 Task: Open Card Project Closure Meeting in Board Content Marketing Case Study Creation and Promotion to Workspace Customer Relationship Management and Retention and add a team member Softage.2@softage.net, a label Green, a checklist Mutual Funds, an attachment from Trello, a color Green and finally, add a card description 'Plan and execute company team-building retreat with a focus on work-life balance' and a comment 'Our team values of integrity, accountability, and teamwork should guide our approach to this task.'. Add a start date 'Jan 06, 1900' with a due date 'Jan 13, 1900'
Action: Mouse moved to (50, 329)
Screenshot: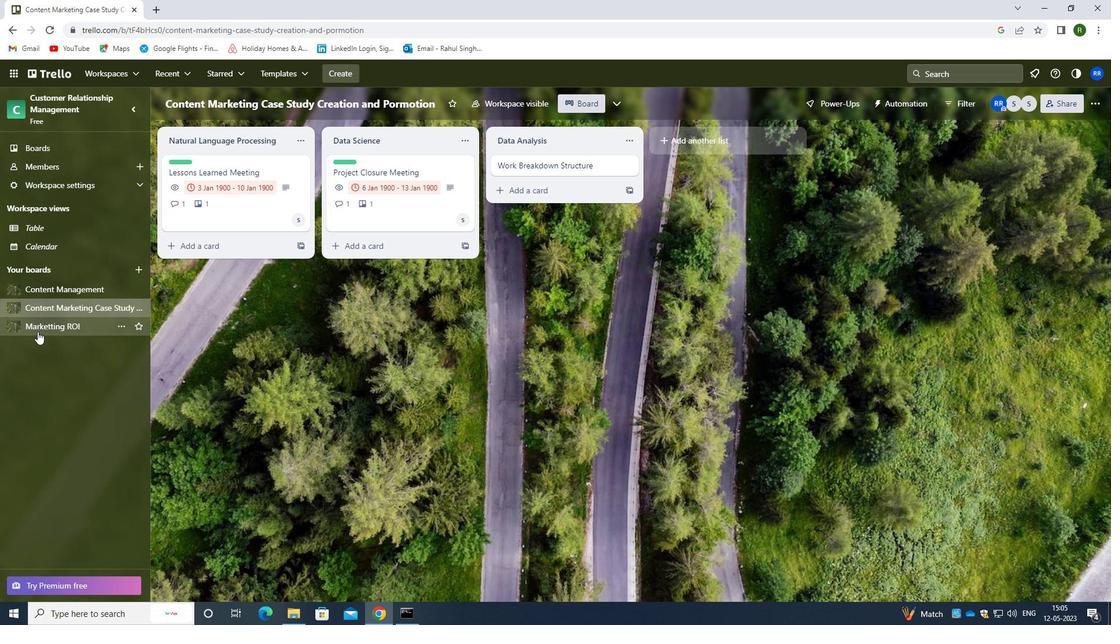 
Action: Mouse pressed left at (50, 329)
Screenshot: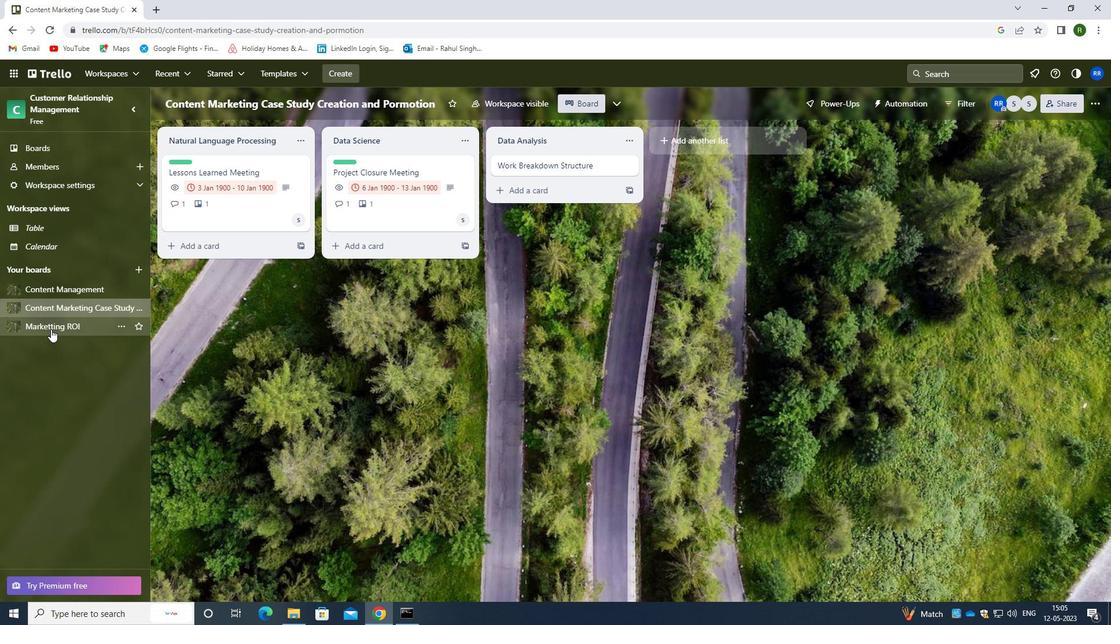 
Action: Mouse moved to (629, 165)
Screenshot: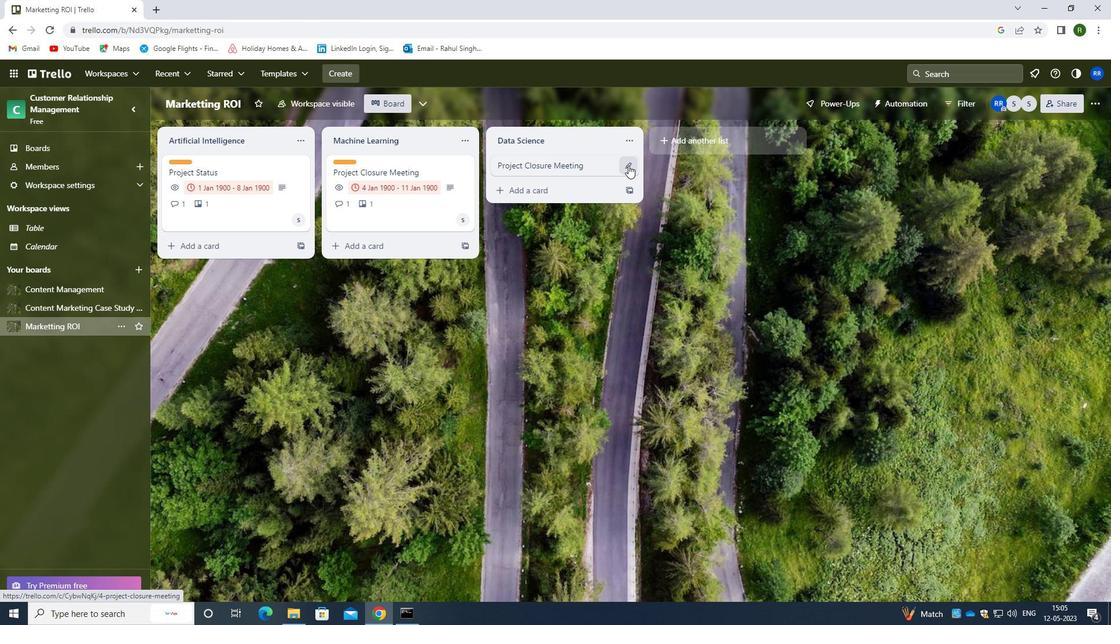 
Action: Mouse pressed left at (629, 165)
Screenshot: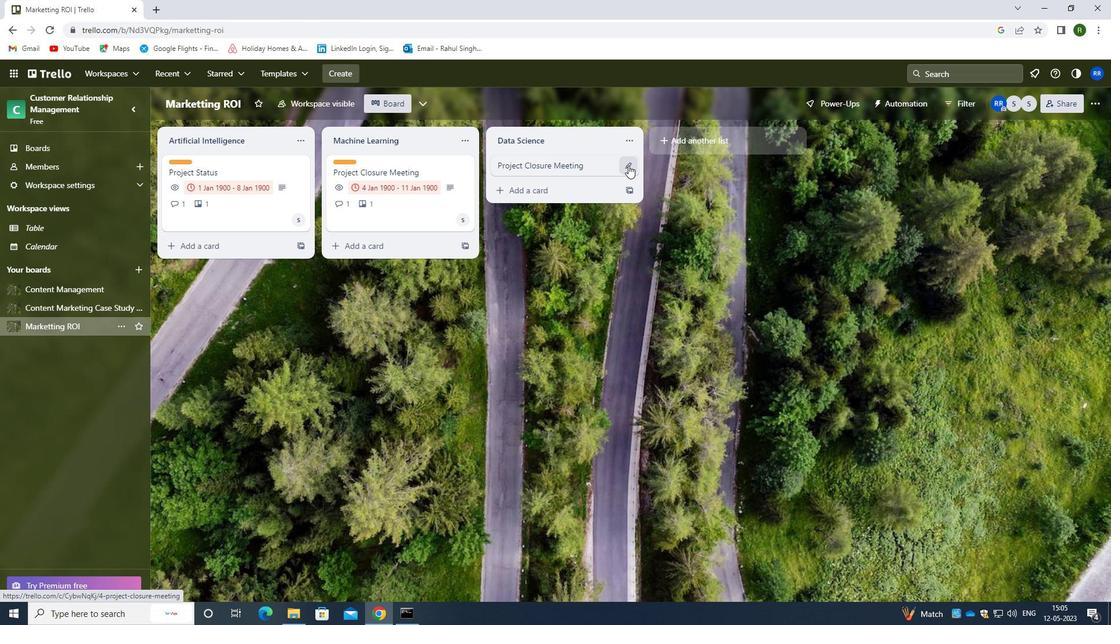 
Action: Mouse moved to (681, 166)
Screenshot: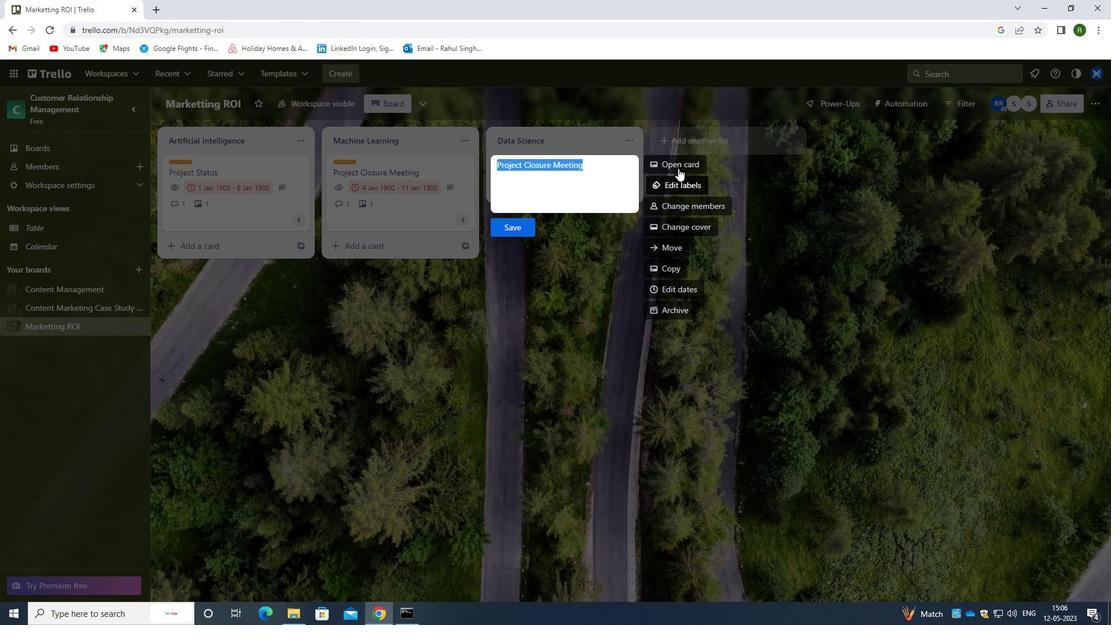 
Action: Mouse pressed left at (681, 166)
Screenshot: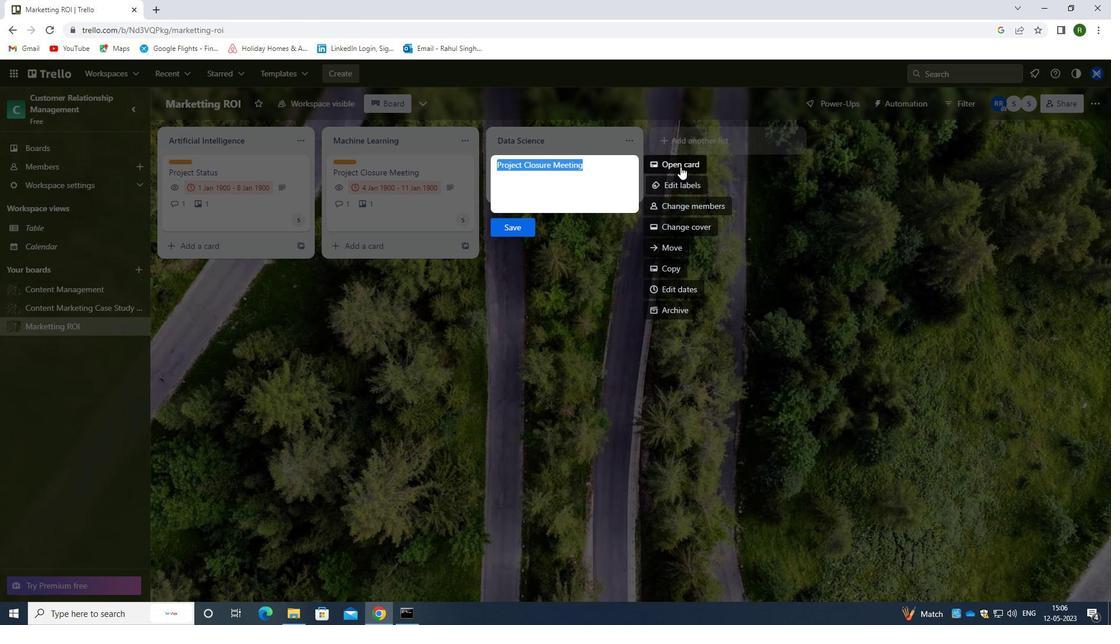 
Action: Mouse moved to (702, 204)
Screenshot: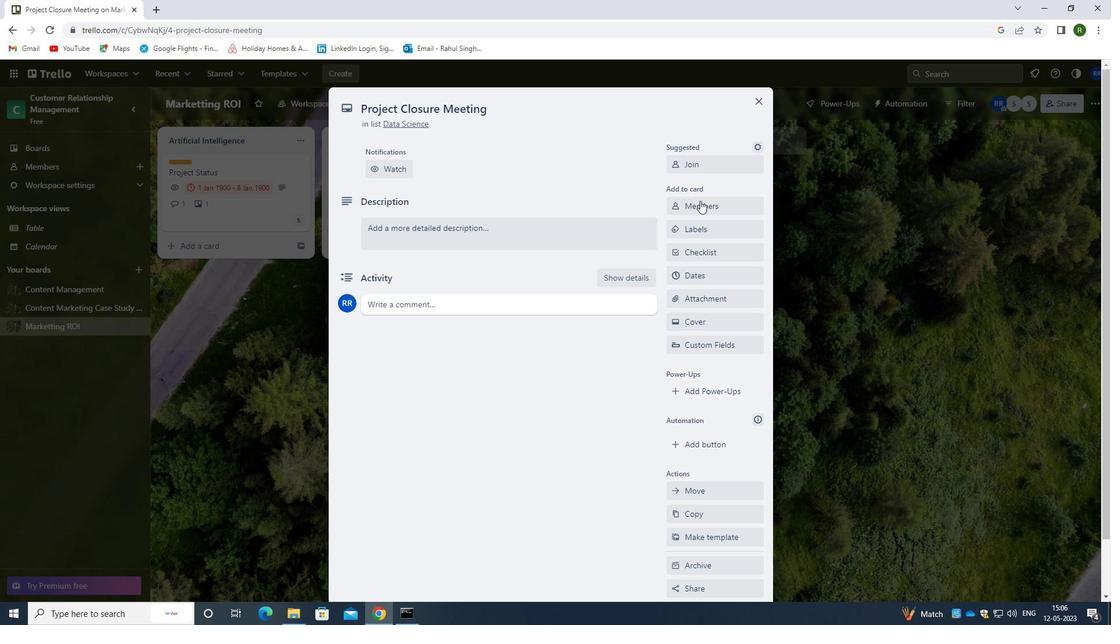 
Action: Mouse pressed left at (702, 204)
Screenshot: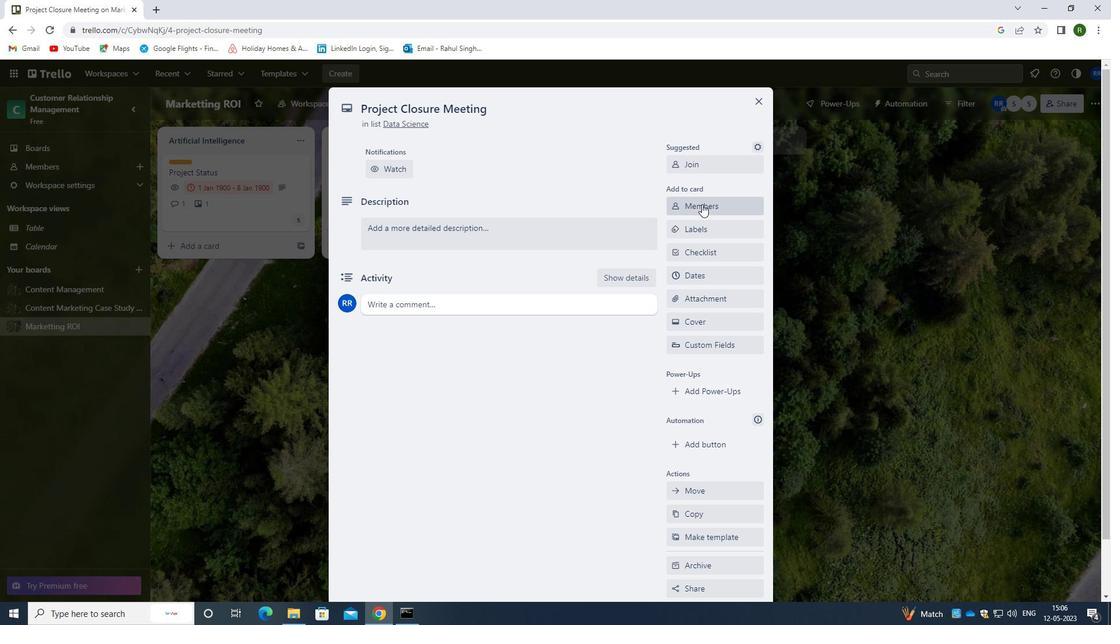 
Action: Mouse moved to (703, 247)
Screenshot: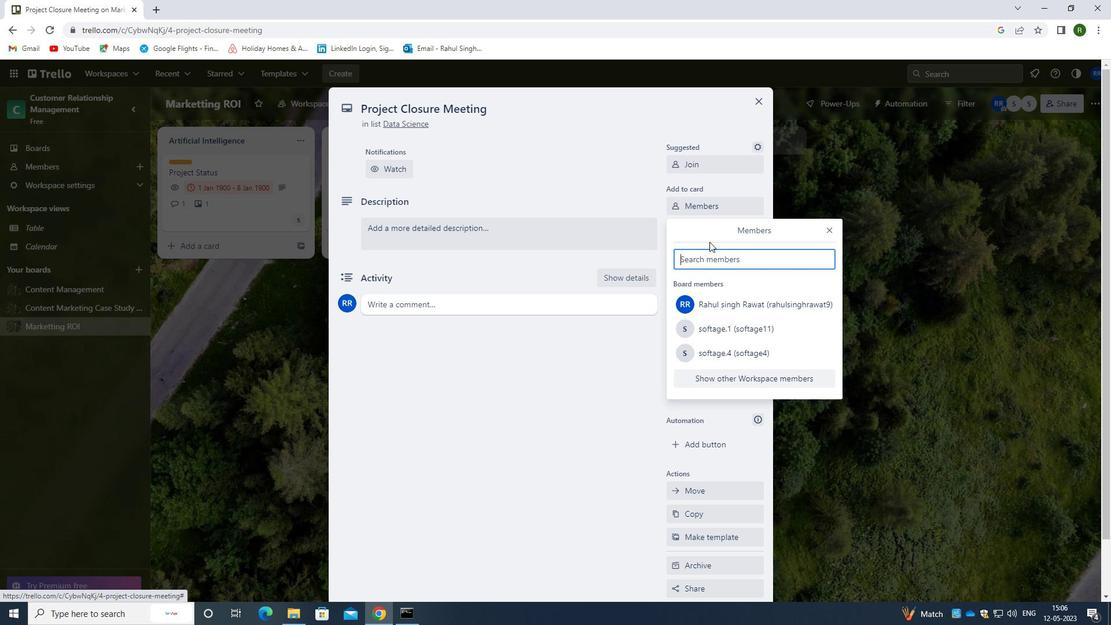 
Action: Key pressed <Key.caps_lock>s<Key.caps_lock>Oftage.3<Key.shift>@SOFTAGE.NET
Screenshot: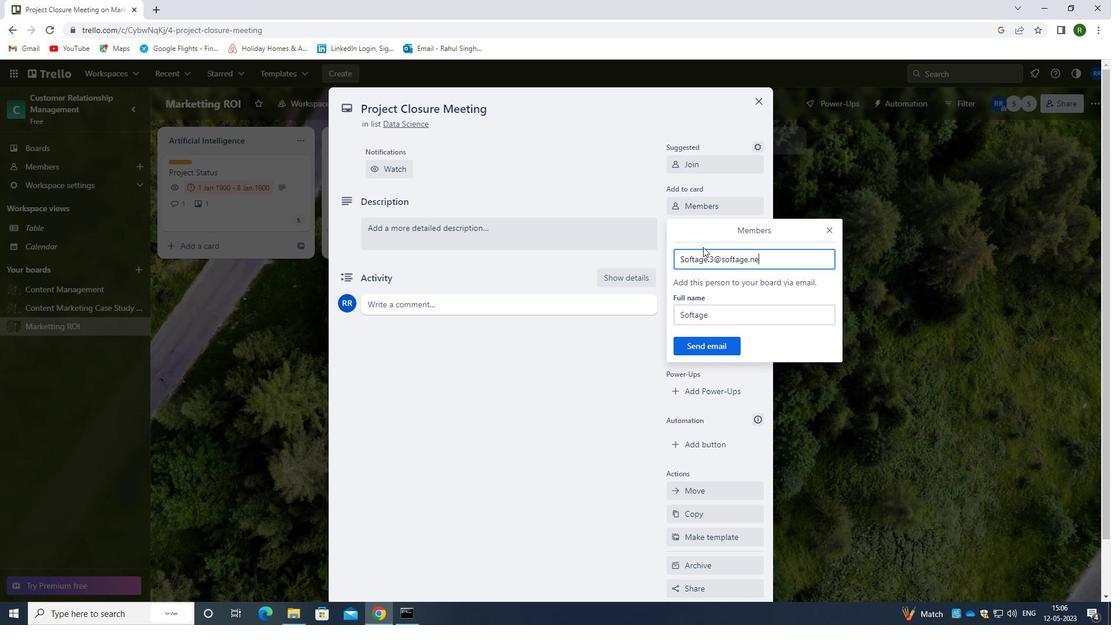 
Action: Mouse moved to (713, 349)
Screenshot: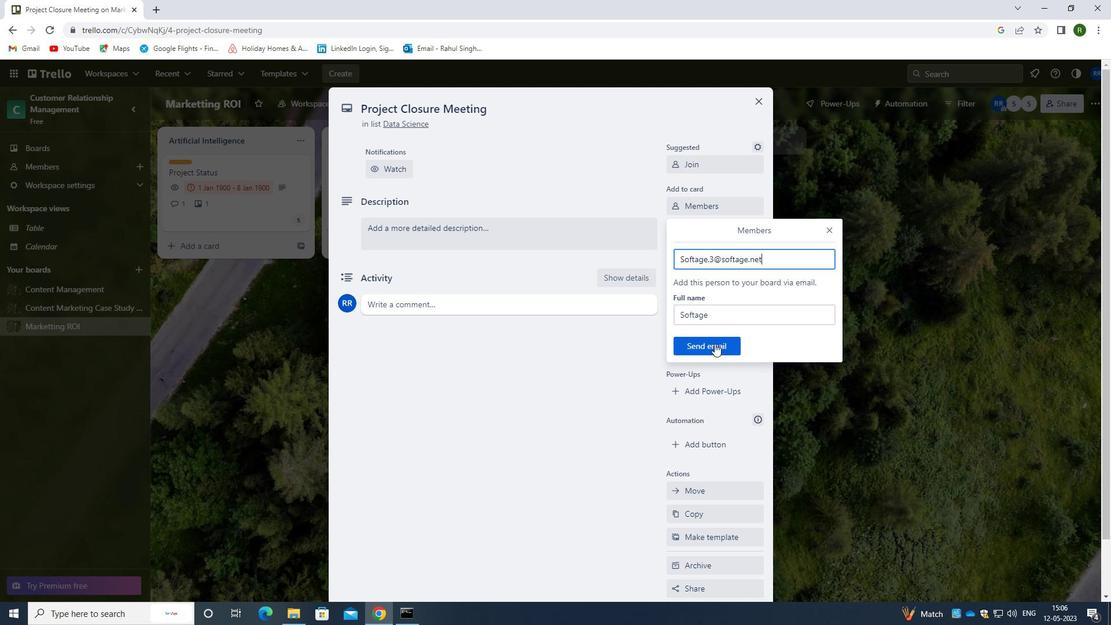 
Action: Mouse pressed left at (713, 349)
Screenshot: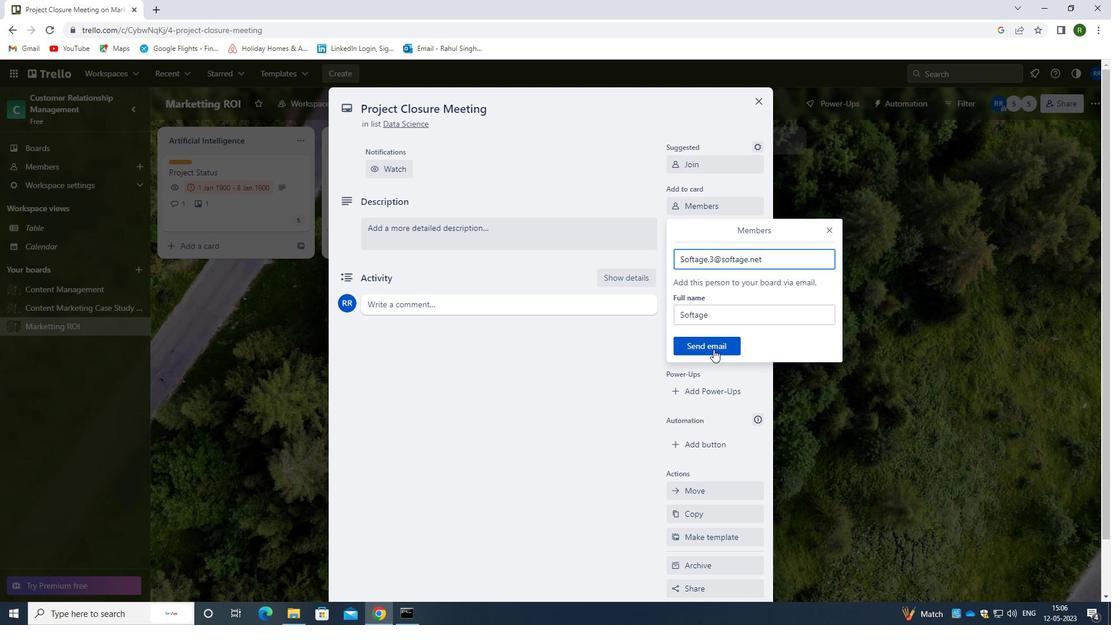 
Action: Mouse moved to (706, 225)
Screenshot: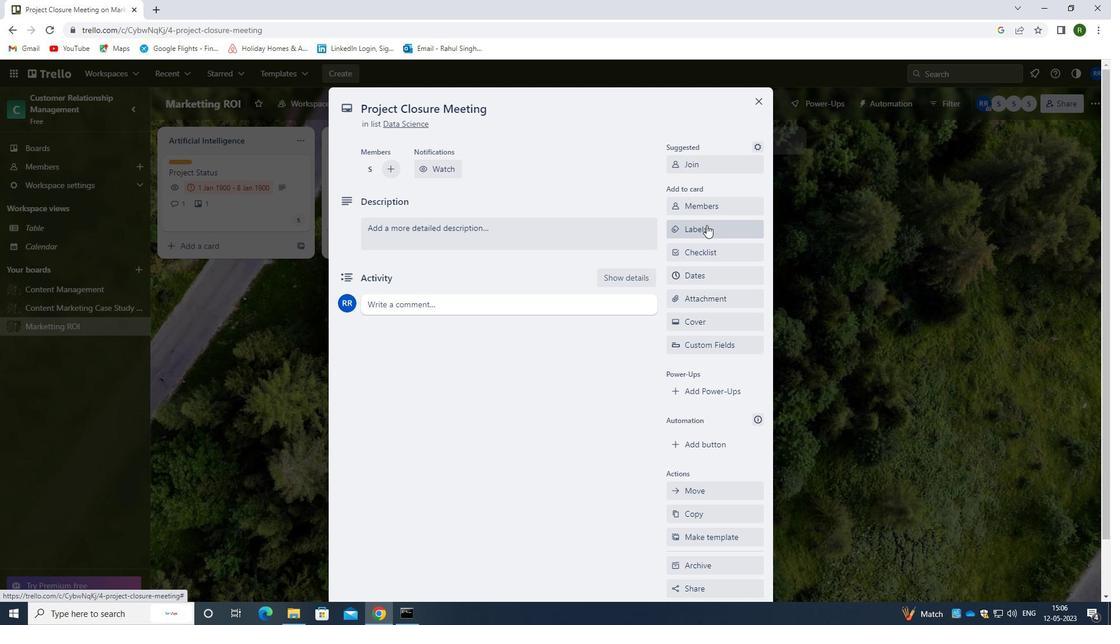 
Action: Mouse pressed left at (706, 225)
Screenshot: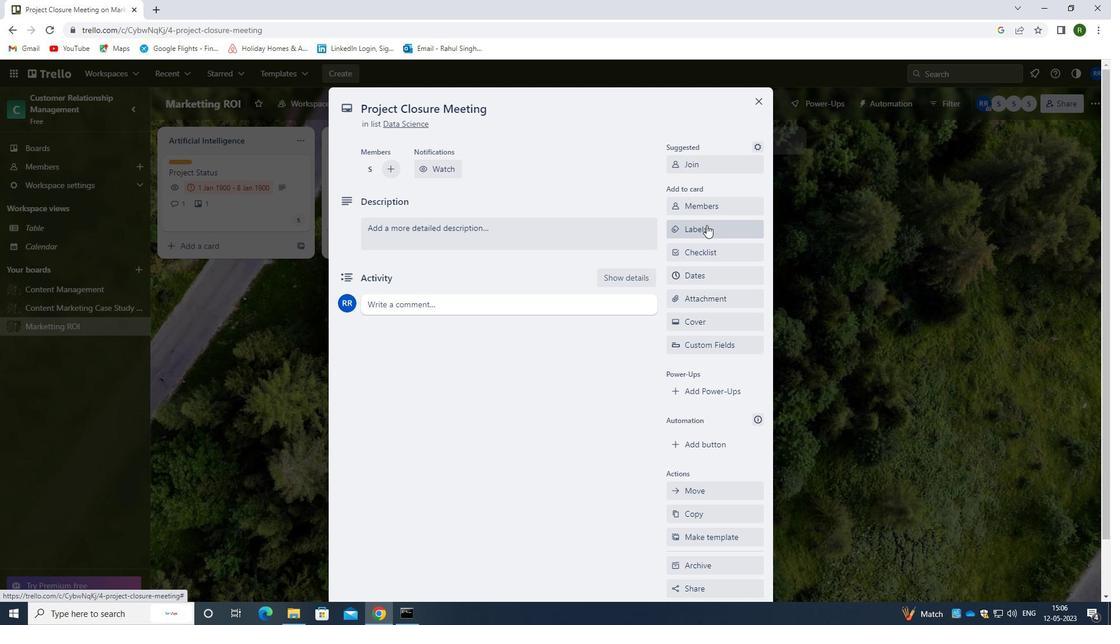 
Action: Mouse moved to (708, 274)
Screenshot: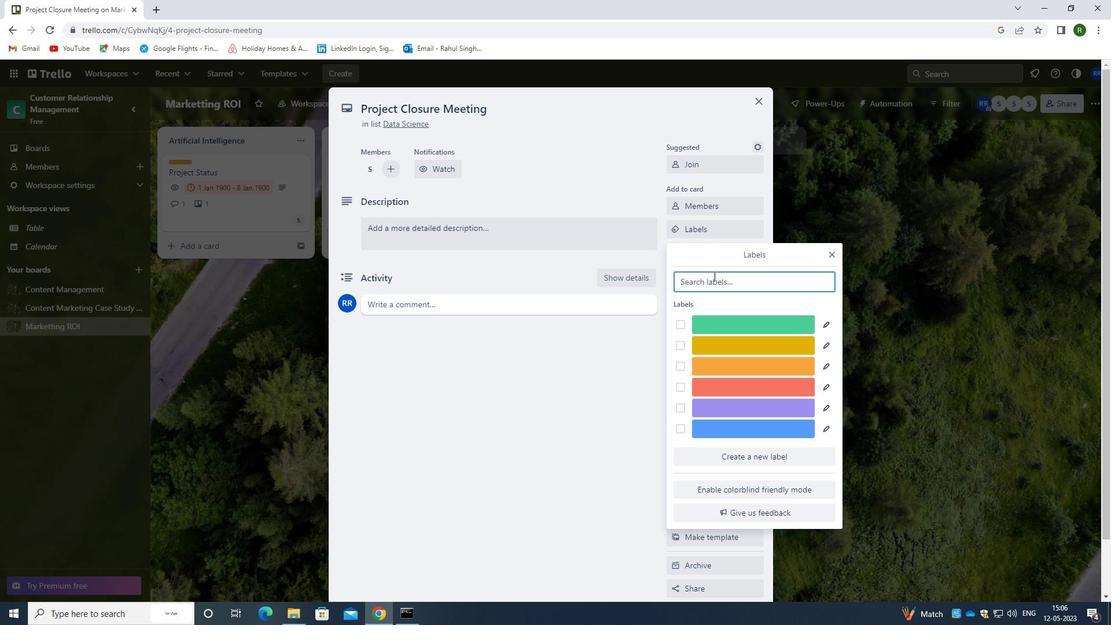 
Action: Key pressed ORANGE
Screenshot: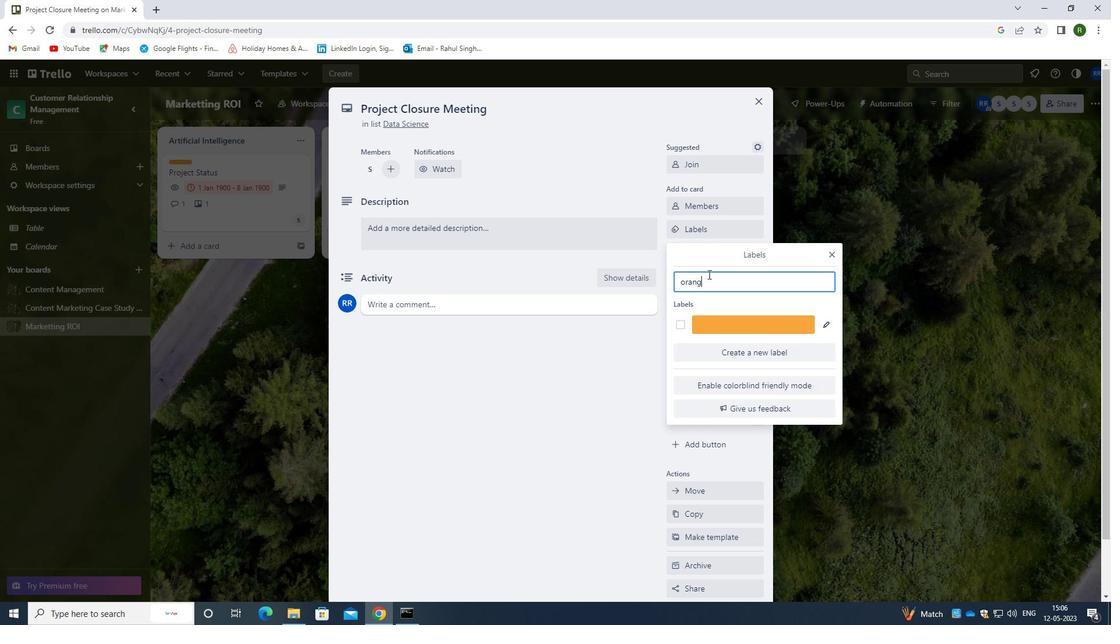 
Action: Mouse moved to (677, 325)
Screenshot: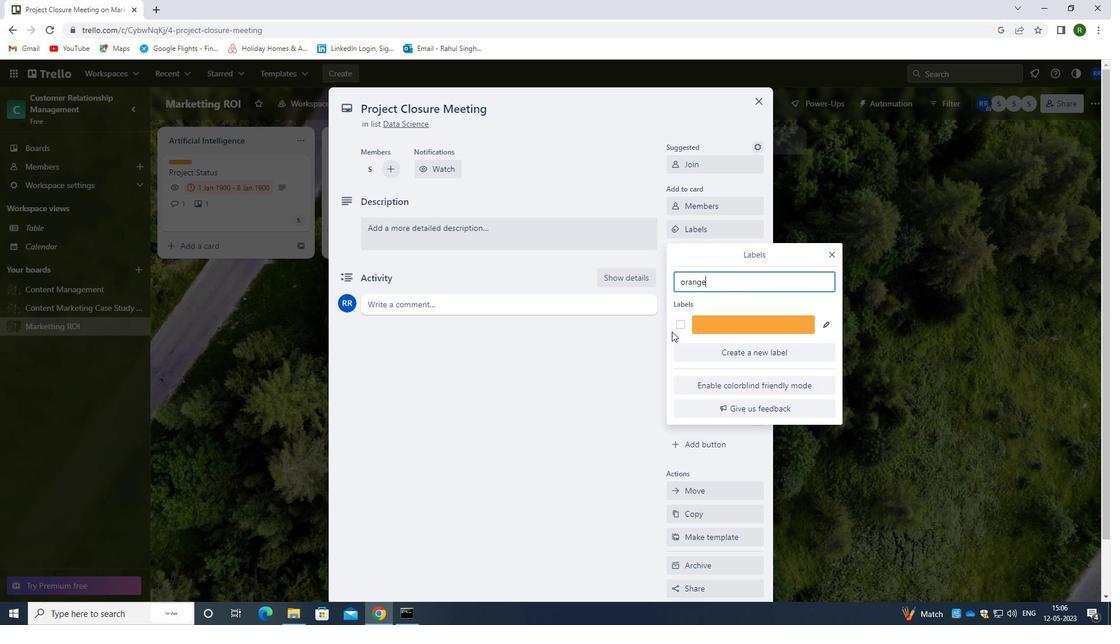 
Action: Mouse pressed left at (677, 325)
Screenshot: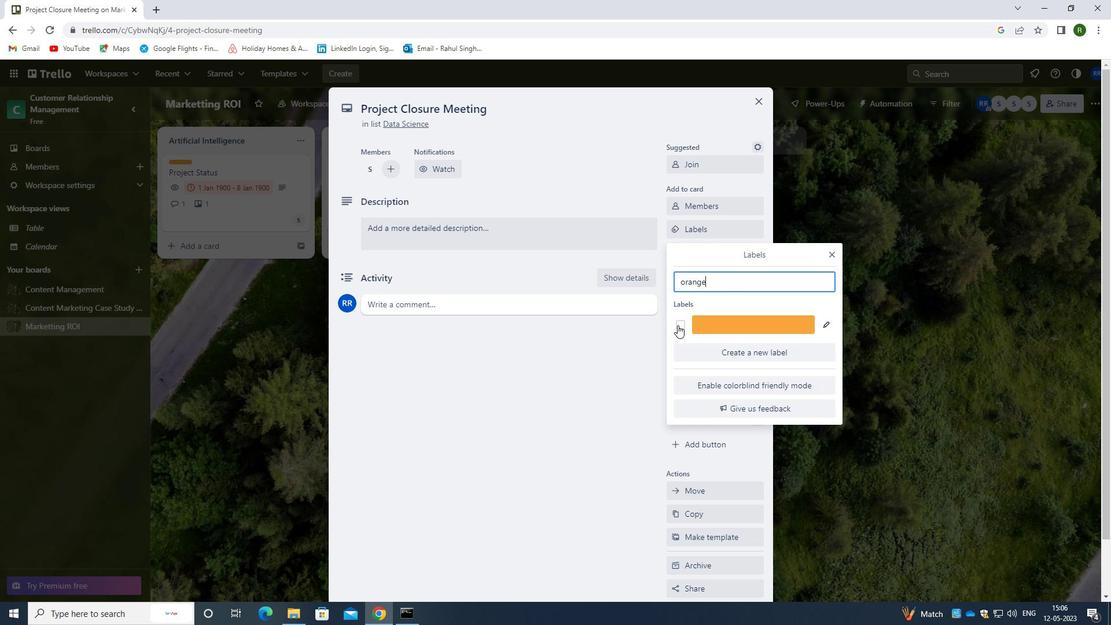 
Action: Mouse moved to (603, 366)
Screenshot: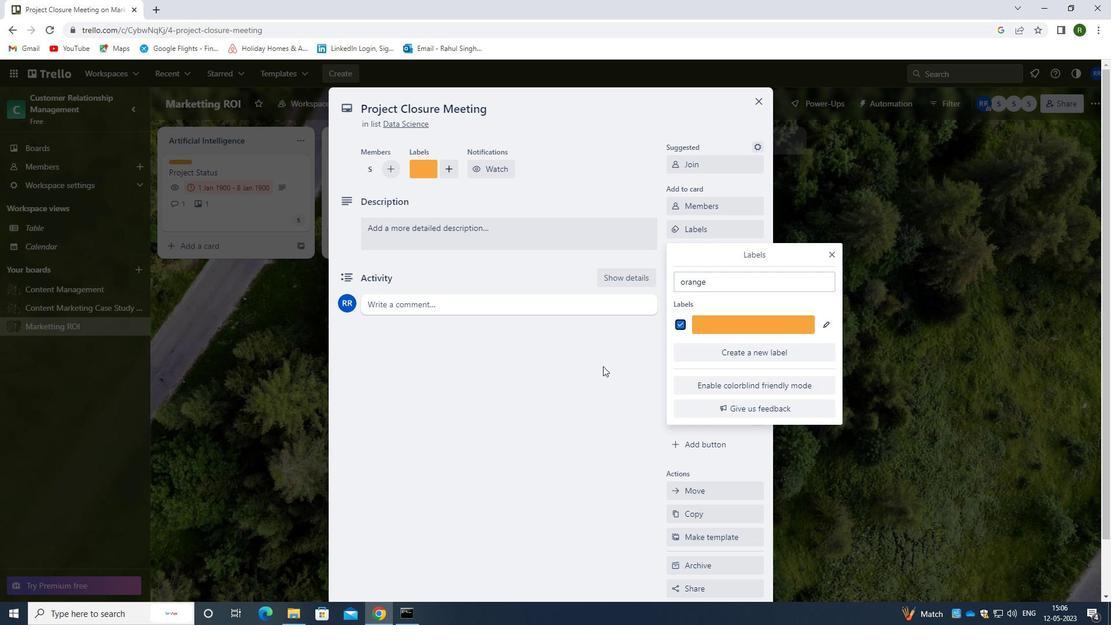 
Action: Mouse pressed left at (603, 366)
Screenshot: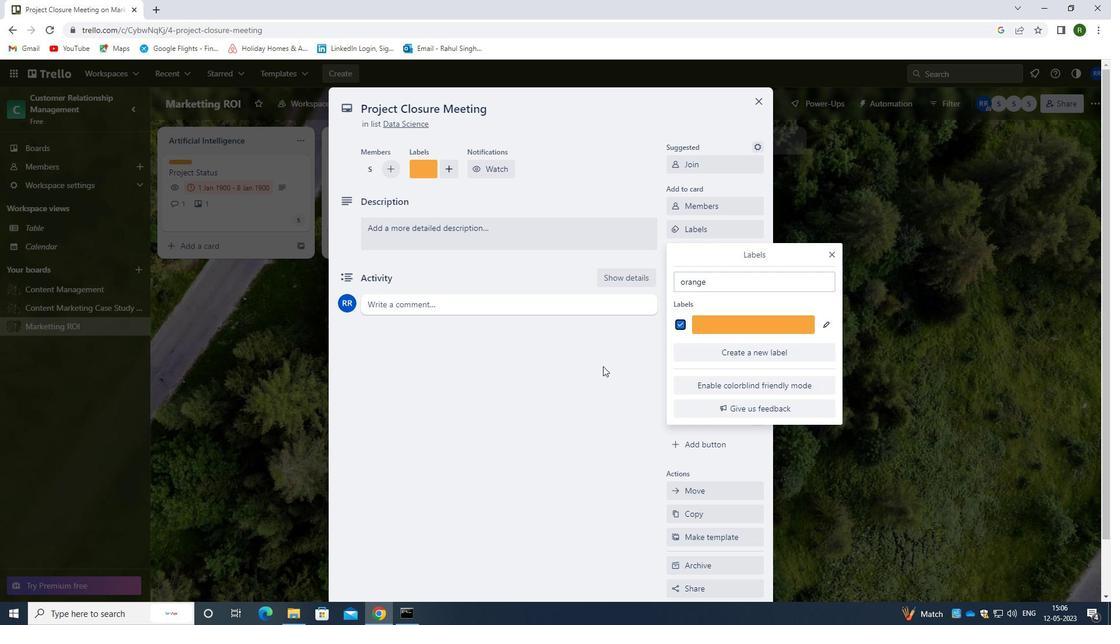 
Action: Mouse moved to (715, 256)
Screenshot: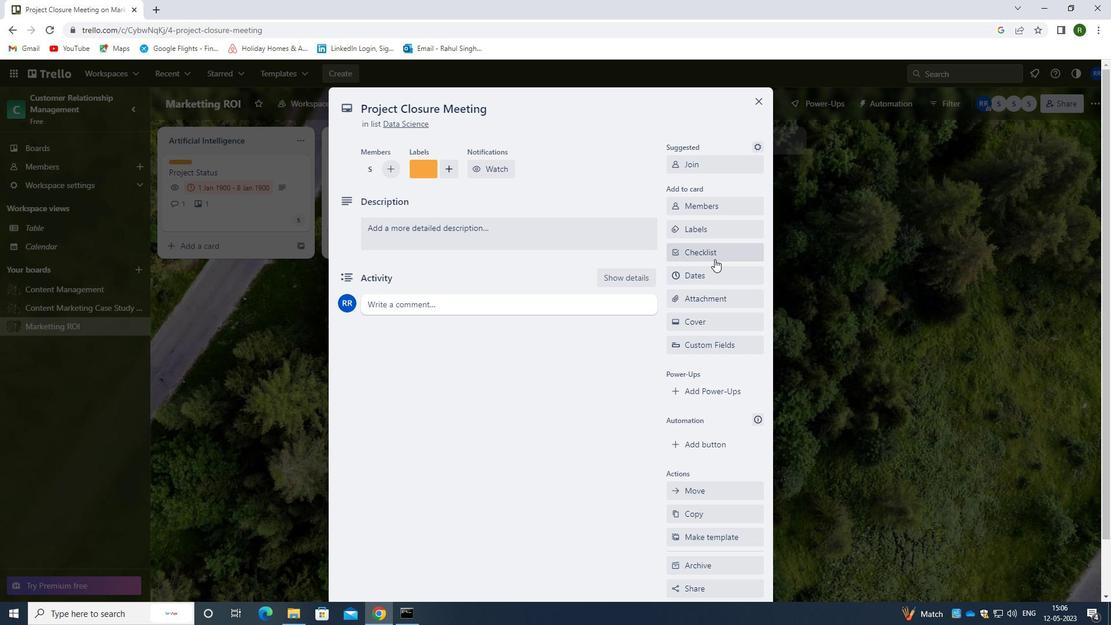 
Action: Mouse pressed left at (715, 256)
Screenshot: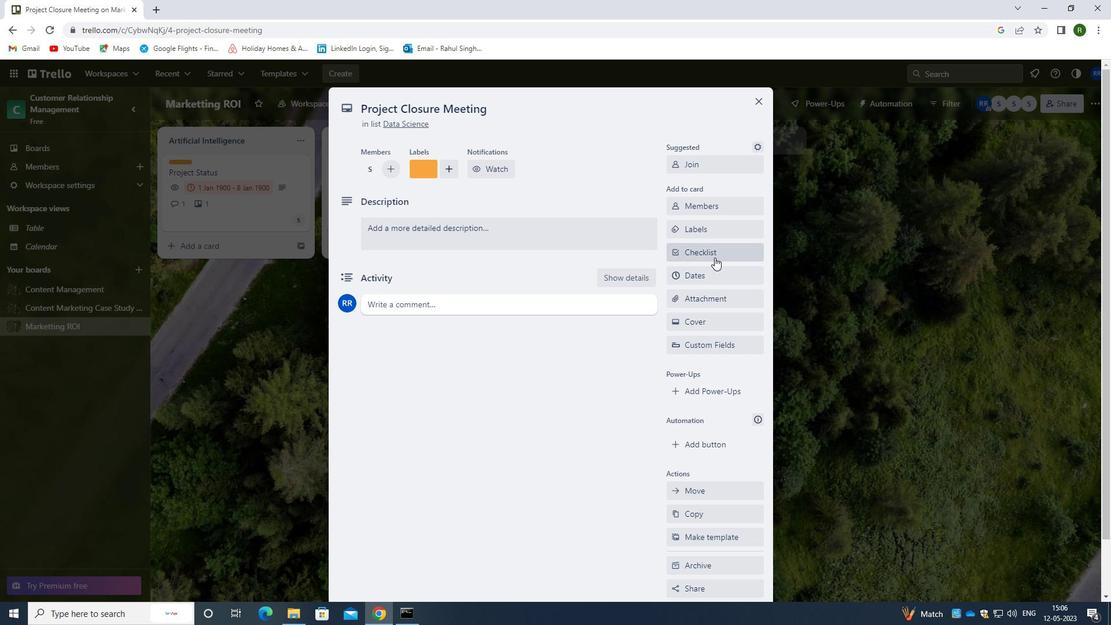 
Action: Mouse moved to (704, 290)
Screenshot: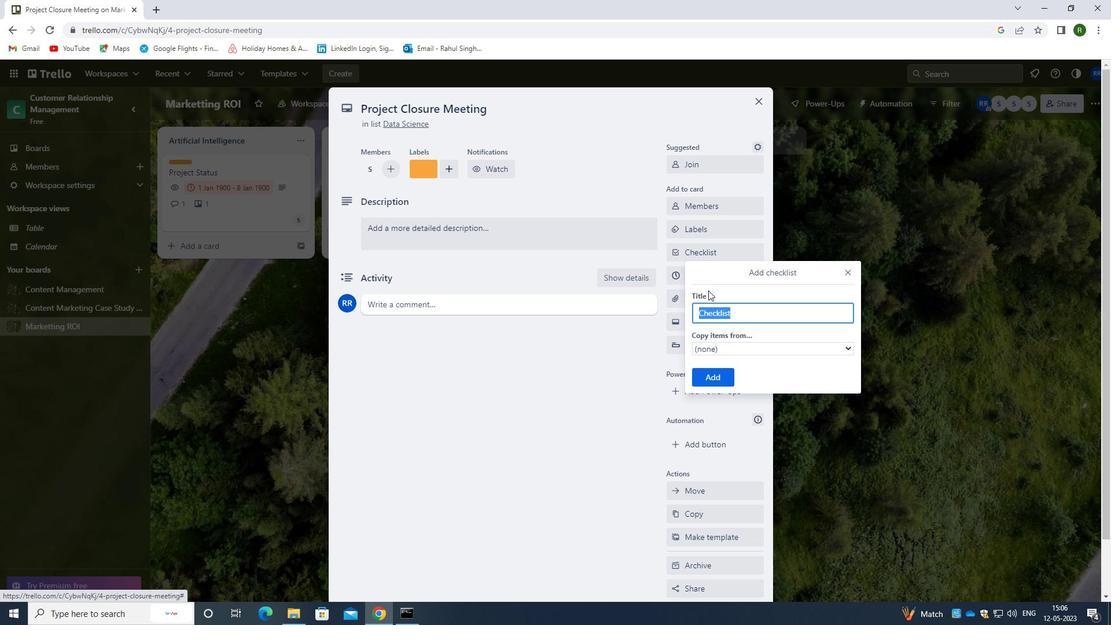 
Action: Key pressed <Key.backspace><Key.caps_lock>T<Key.caps_lock>RAVEL<Key.space>
Screenshot: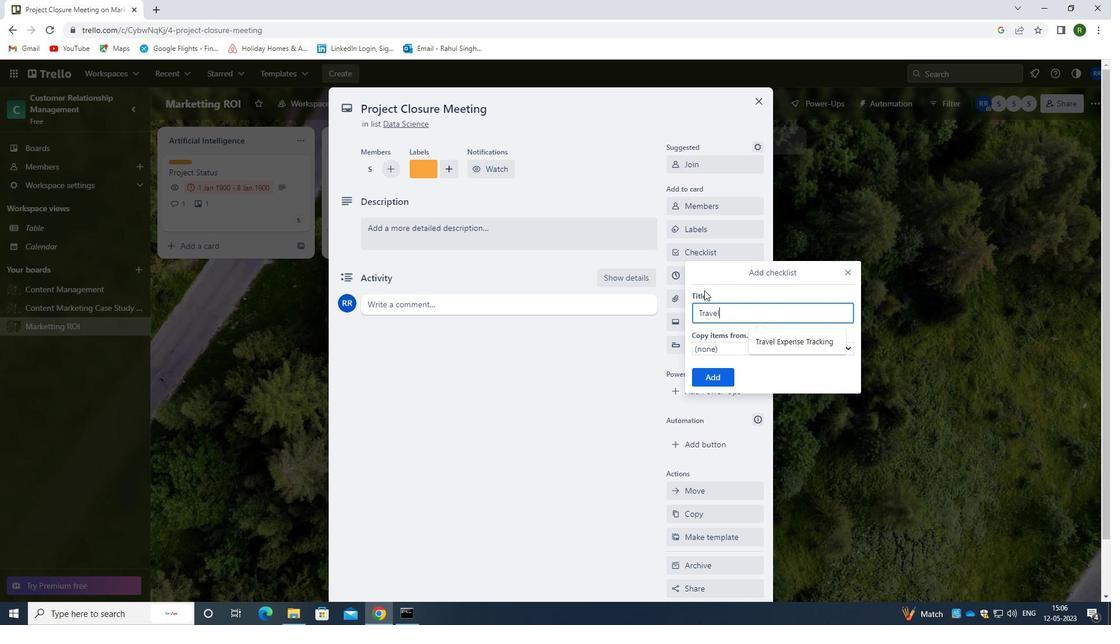 
Action: Mouse moved to (702, 290)
Screenshot: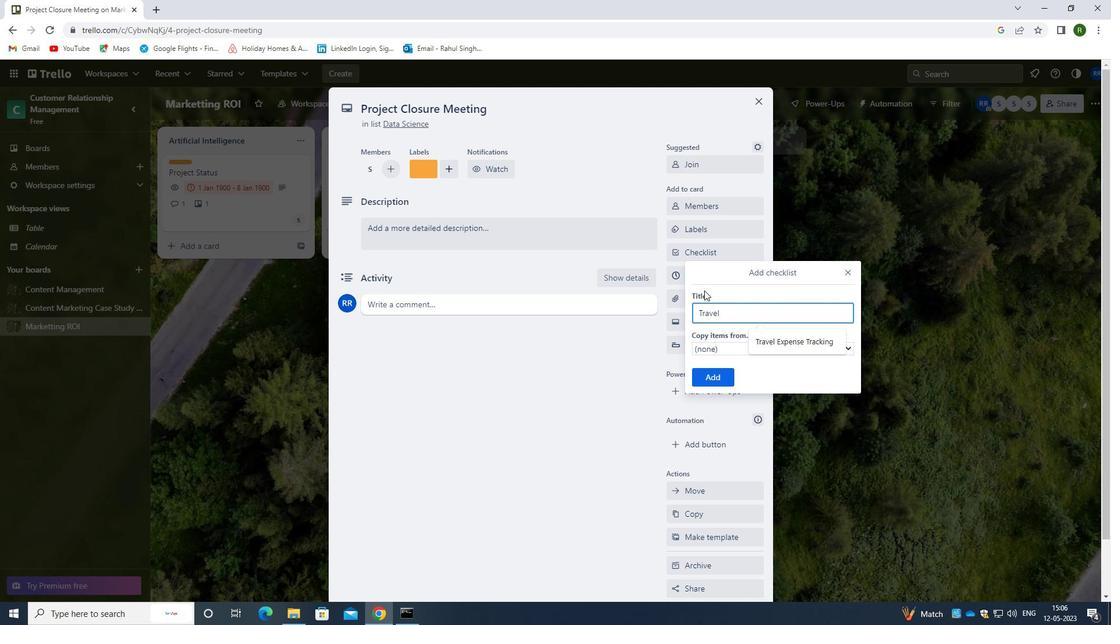 
Action: Key pressed <Key.caps_lock>E<Key.caps_lock>XPENC<Key.backspace>SE
Screenshot: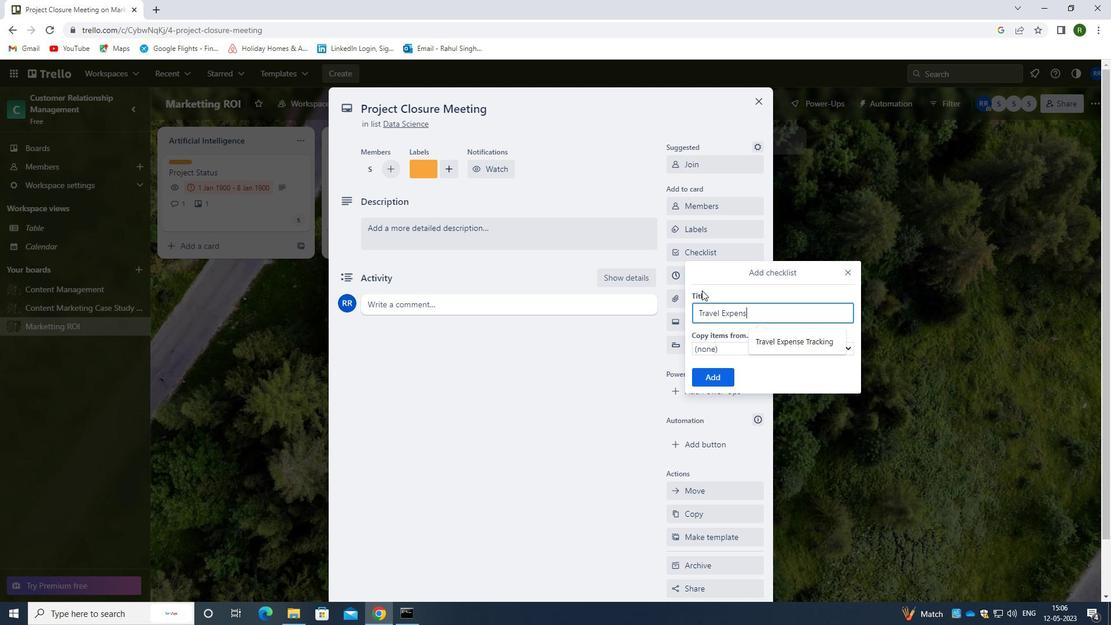 
Action: Mouse moved to (790, 349)
Screenshot: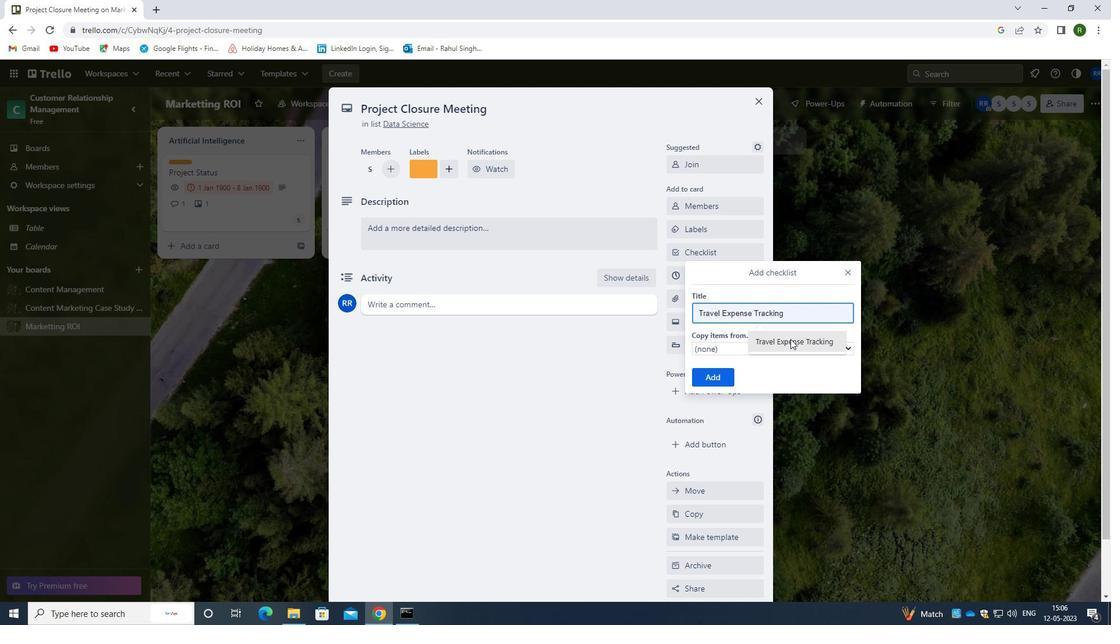 
Action: Mouse pressed left at (790, 349)
Screenshot: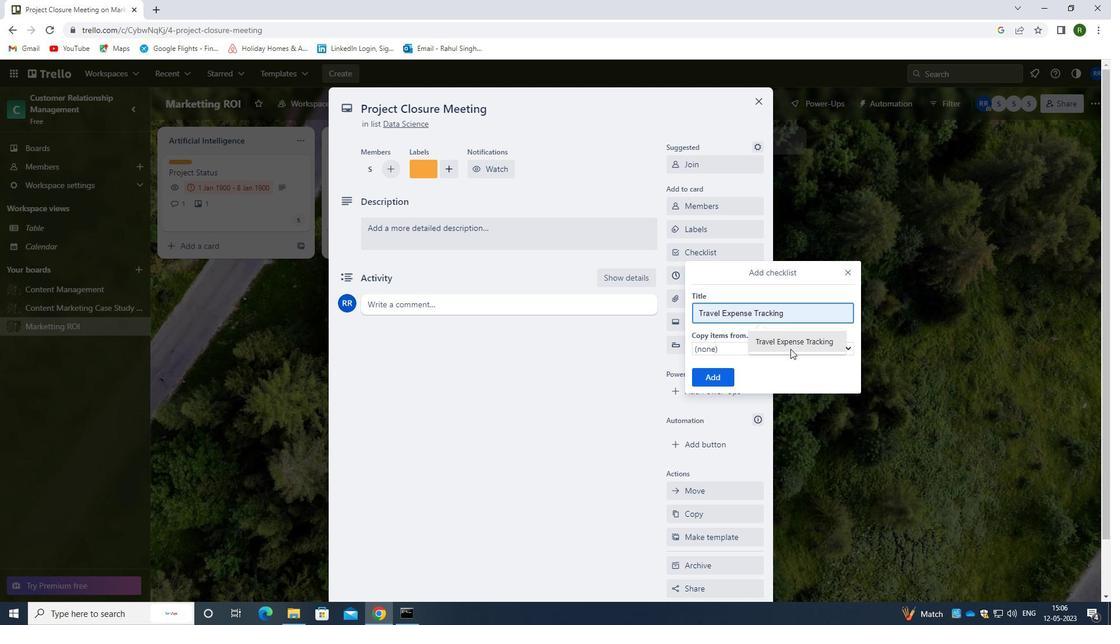 
Action: Mouse moved to (710, 378)
Screenshot: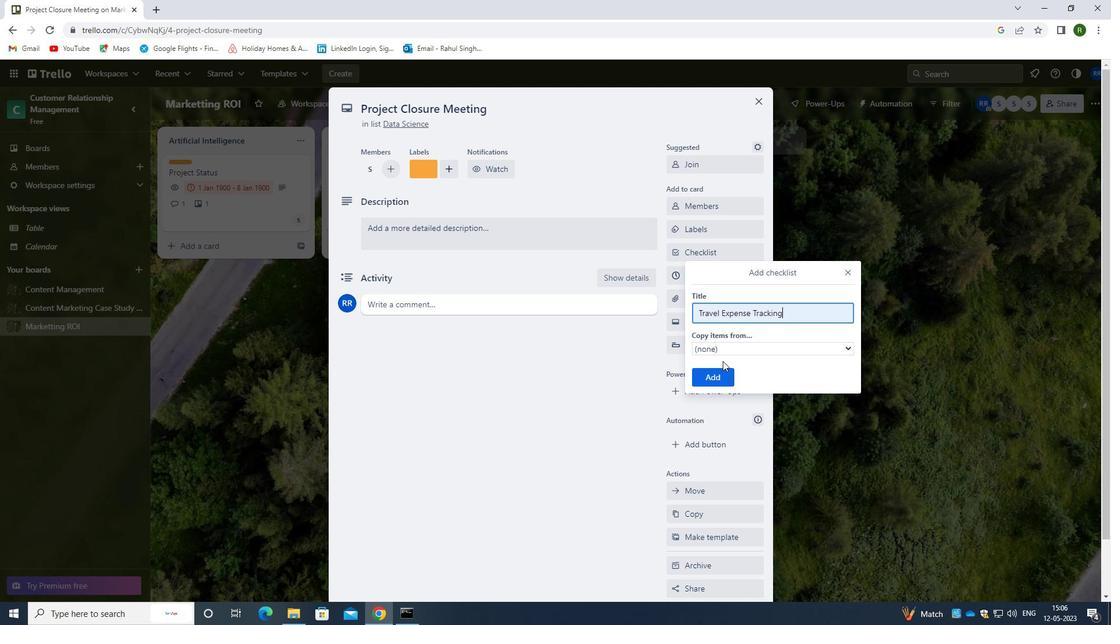 
Action: Mouse pressed left at (710, 378)
Screenshot: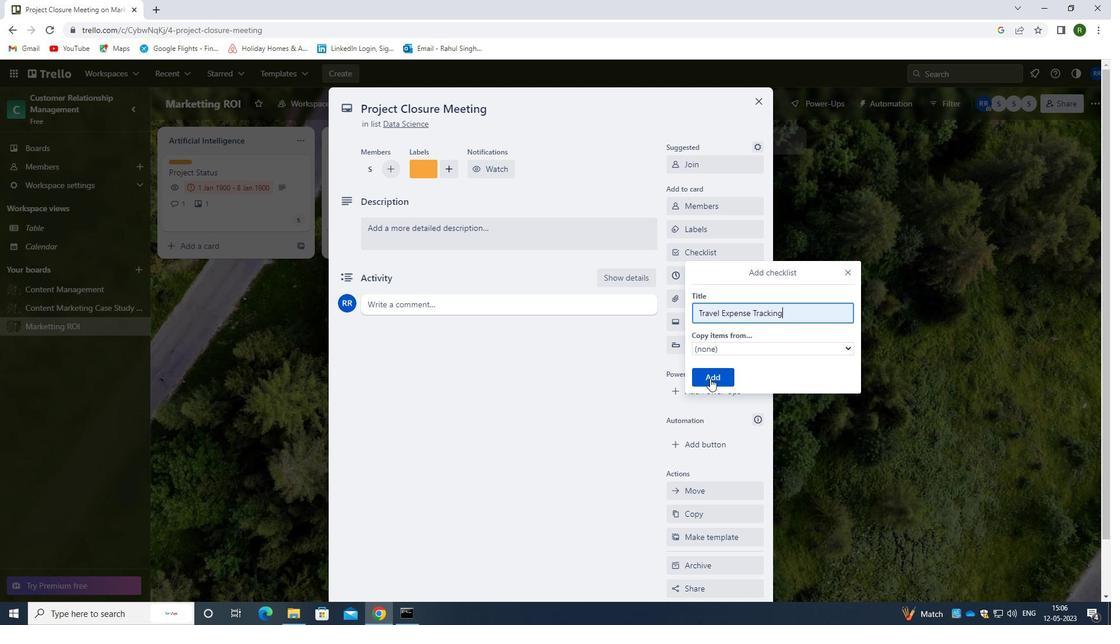 
Action: Mouse moved to (708, 303)
Screenshot: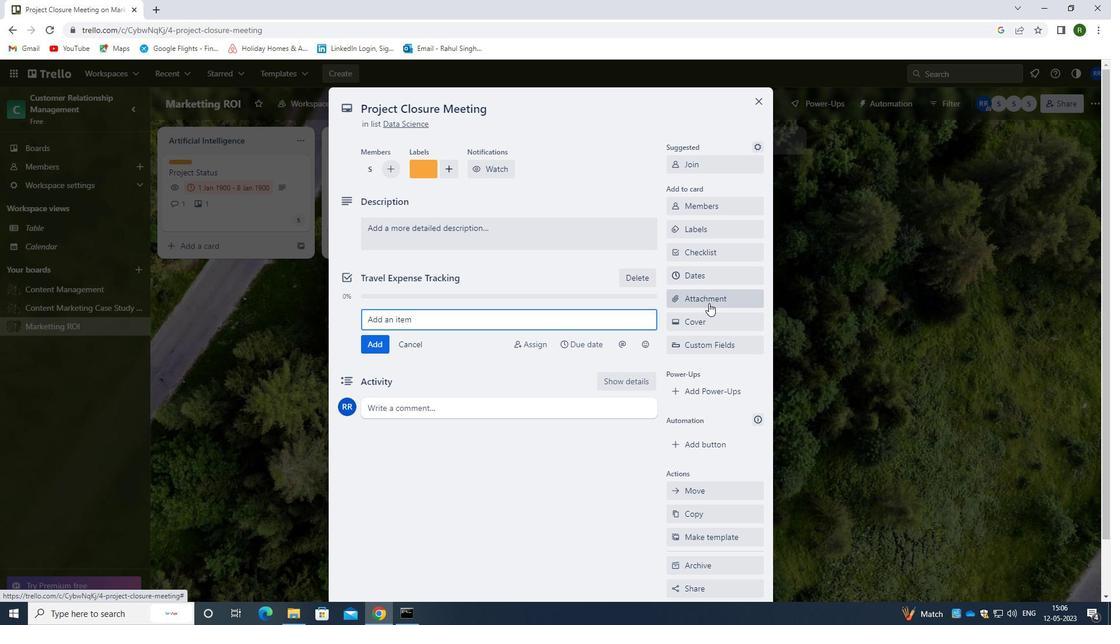 
Action: Mouse pressed left at (708, 303)
Screenshot: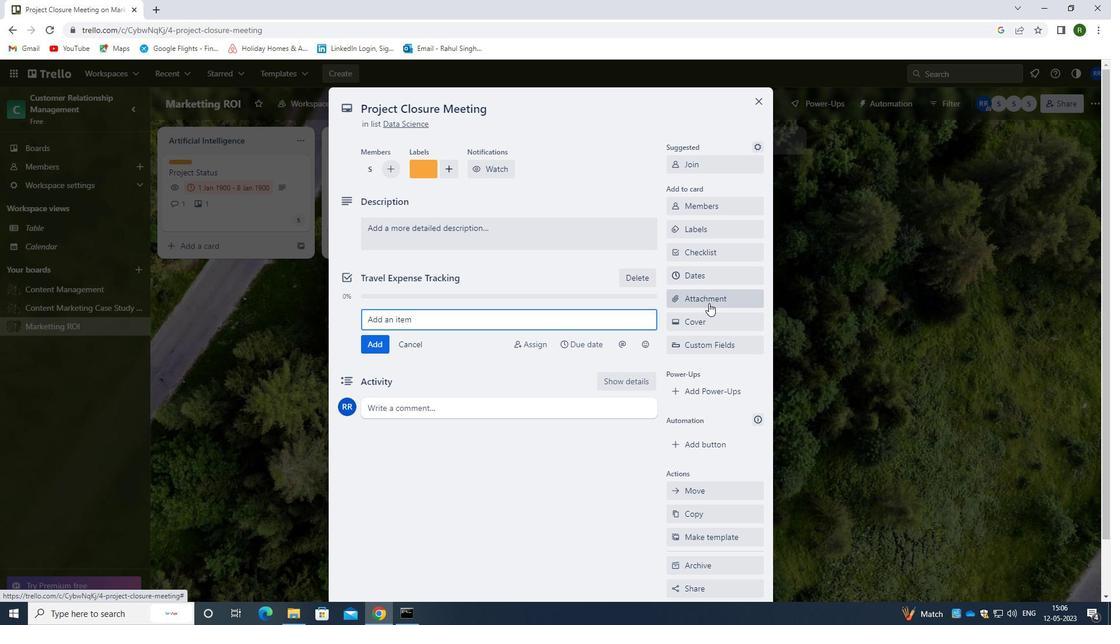 
Action: Mouse moved to (699, 366)
Screenshot: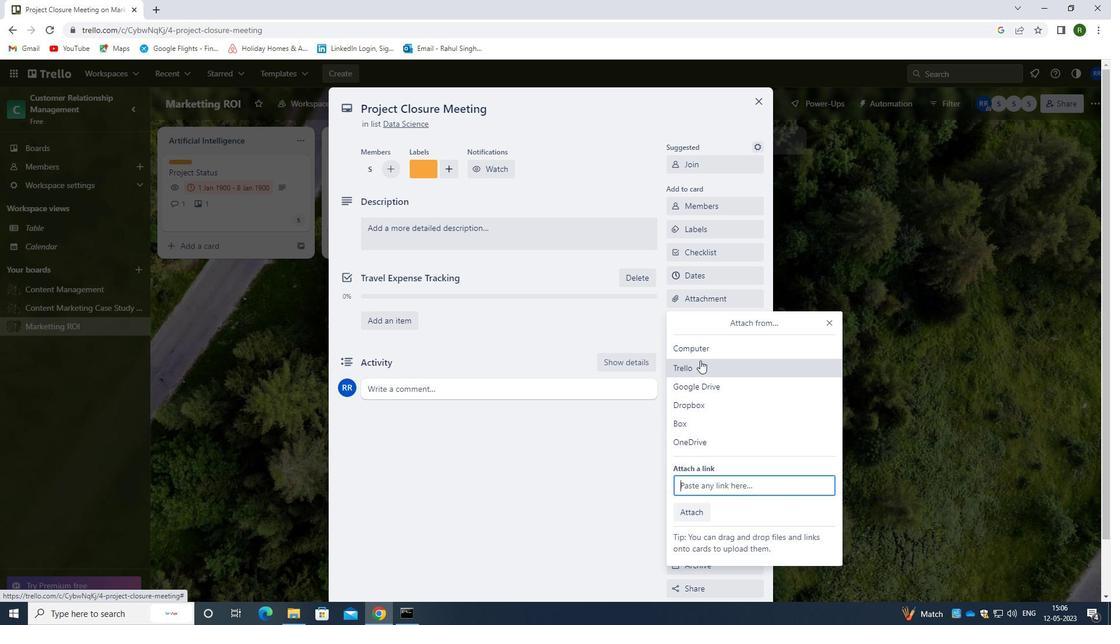 
Action: Mouse pressed left at (699, 366)
Screenshot: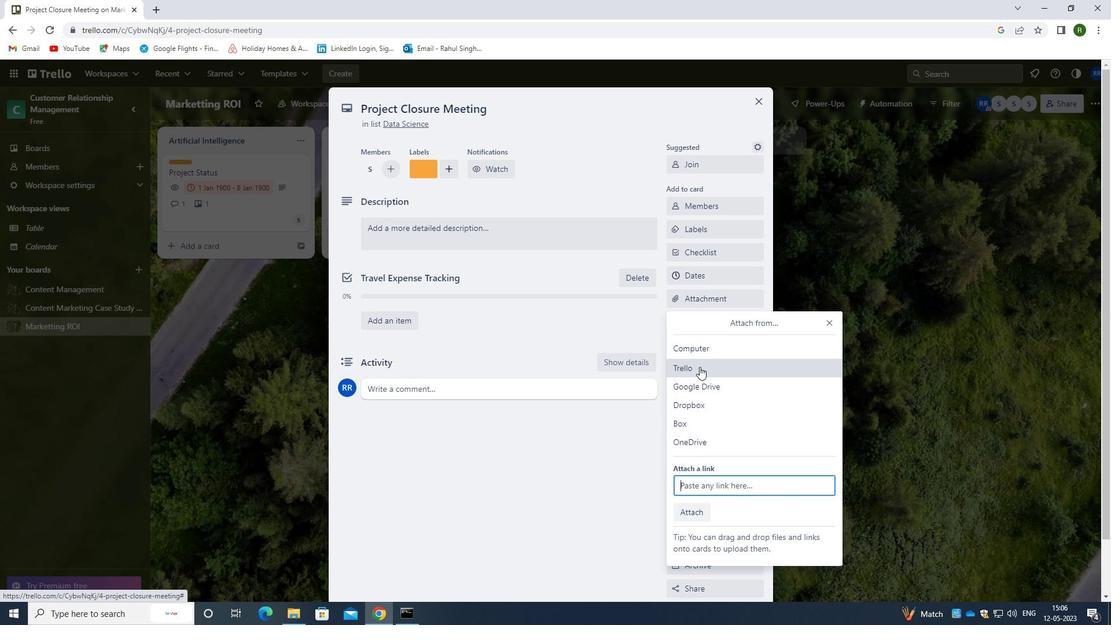
Action: Mouse moved to (748, 511)
Screenshot: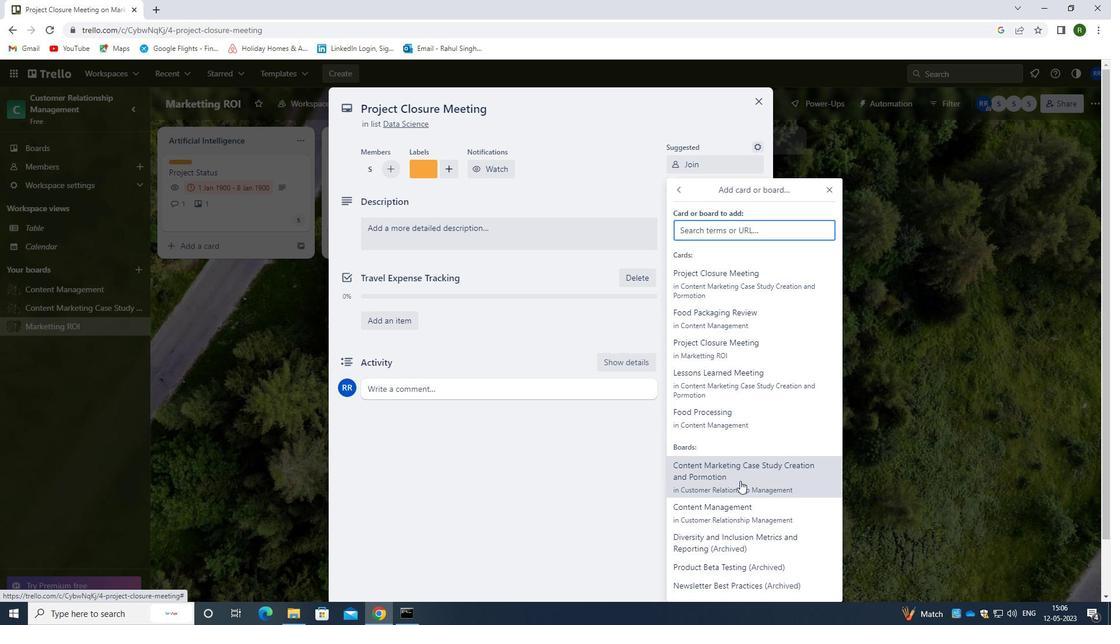 
Action: Mouse pressed left at (748, 511)
Screenshot: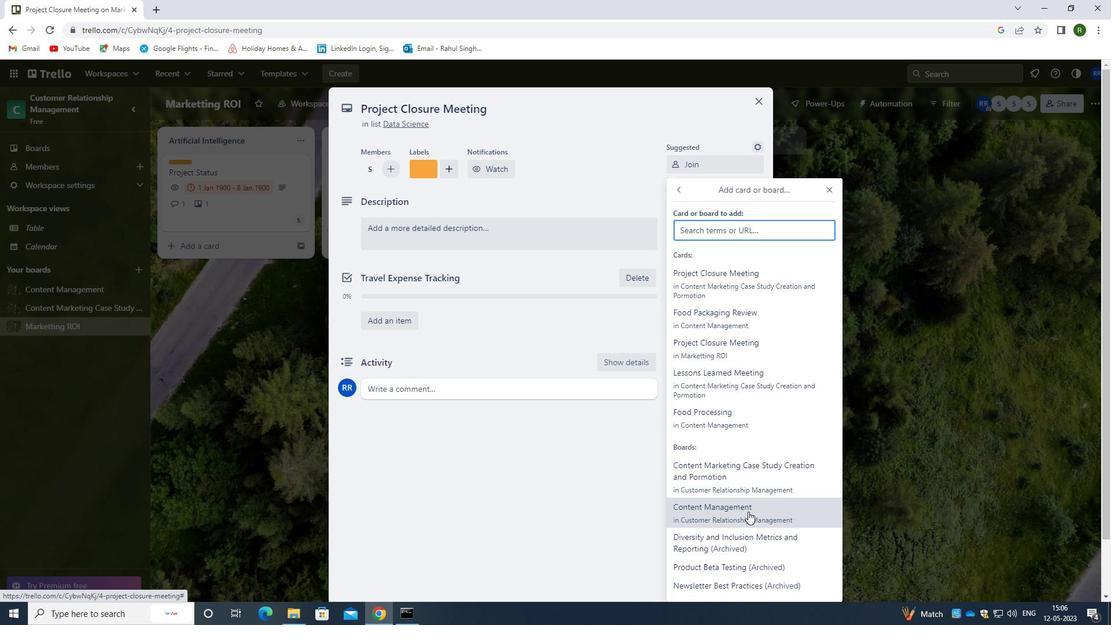 
Action: Mouse moved to (537, 240)
Screenshot: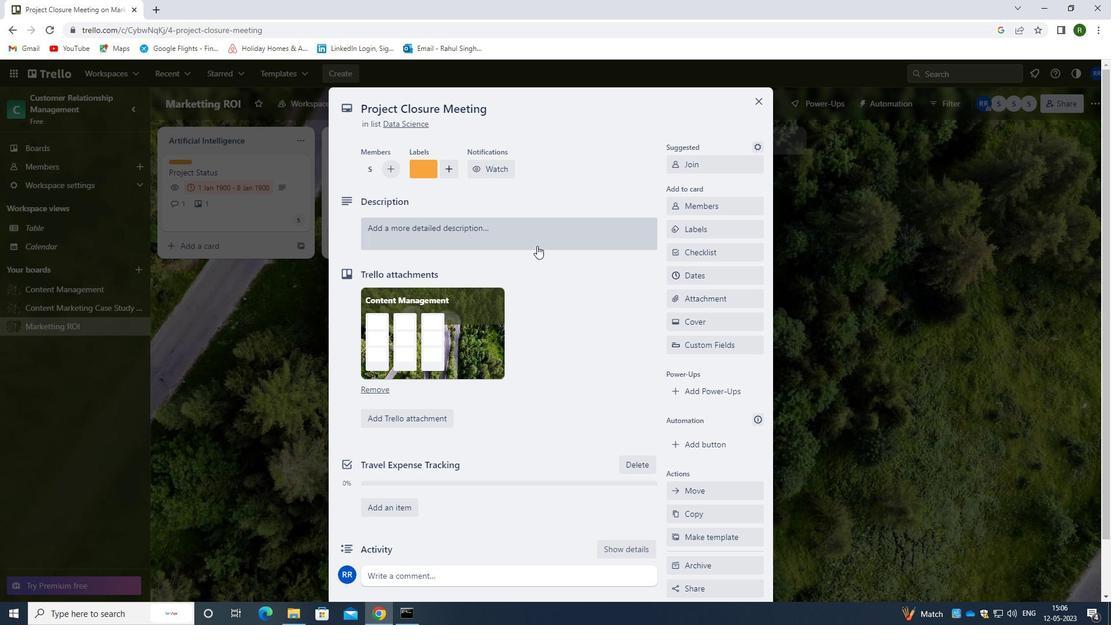 
Action: Mouse pressed left at (537, 240)
Screenshot: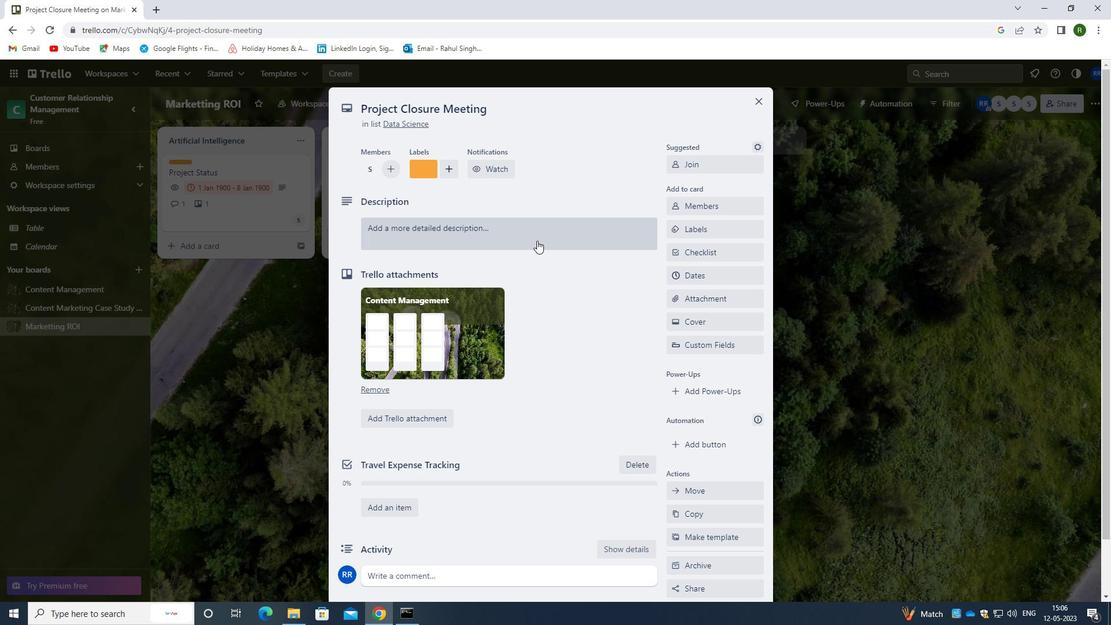 
Action: Mouse moved to (522, 292)
Screenshot: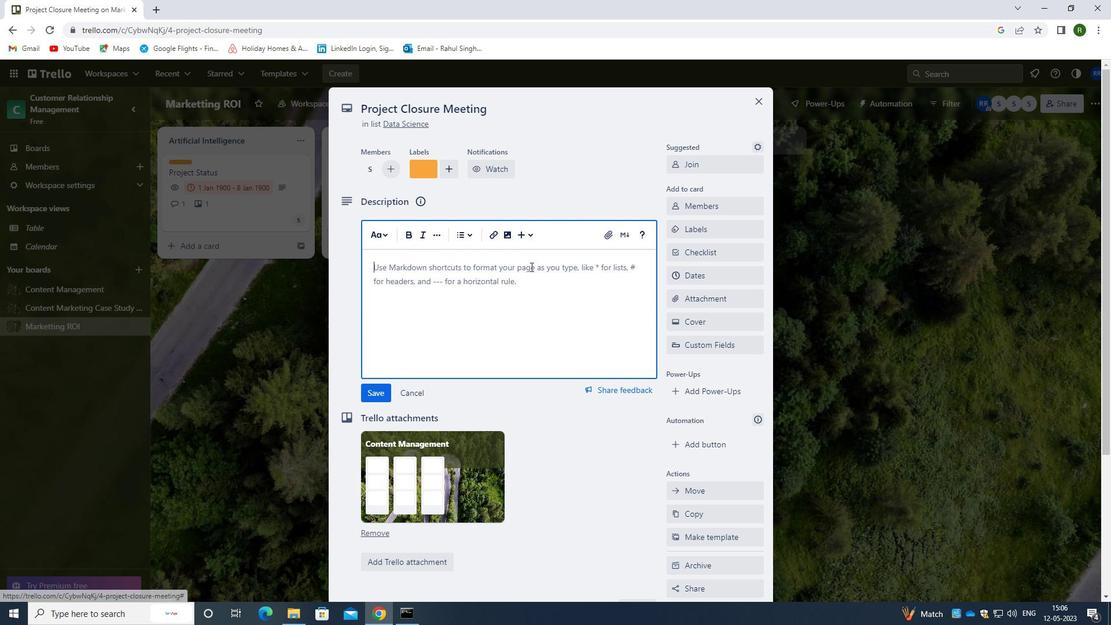 
Action: Mouse pressed left at (522, 292)
Screenshot: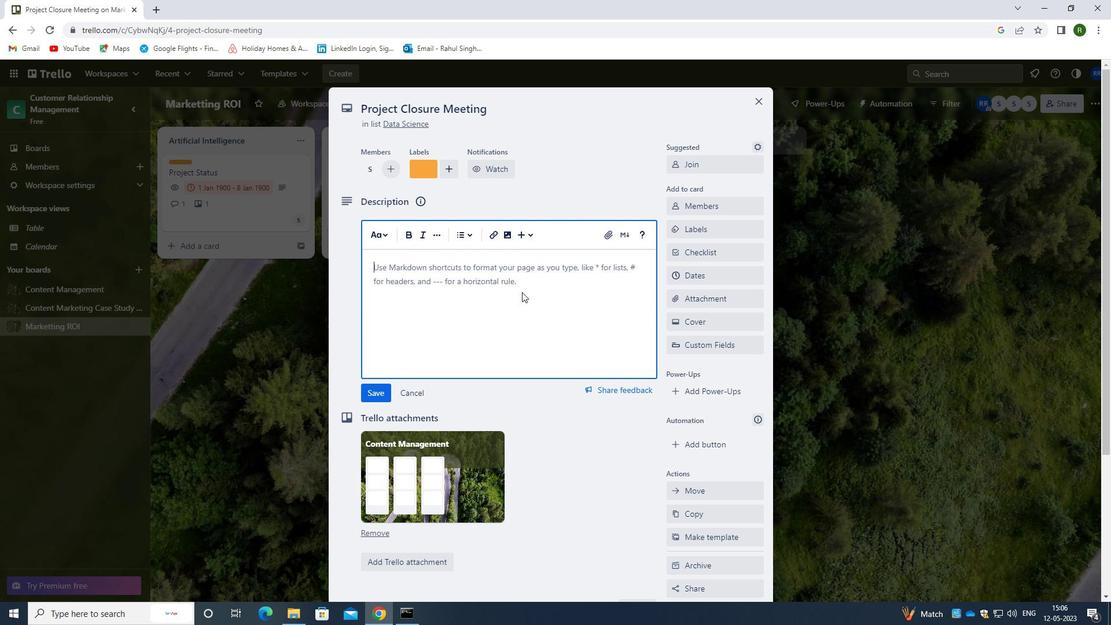 
Action: Key pressed <Key.caps_lock>P<Key.caps_lock>LSN<Key.space><Key.backspace><Key.backspace><Key.backspace>AN<Key.space>AND<Key.space>EXECUT<Key.space><Key.backspace>E<Key.space>COMPANY<Key.space>TEAM-BU<Key.backspace>UILDING<Key.space>TE<Key.backspace><Key.backspace>RETREAT<Key.space>WITH<Key.space>A<Key.space>FOCUS<Key.space>ON<Key.space>WORK<Key.space><Key.backspace><Key.backspace><Key.backspace><Key.backspace><Key.backspace><Key.backspace><Key.backspace><Key.backspace><Key.backspace><Key.backspace><Key.backspace><Key.backspace><Key.backspace><Key.backspace><Key.backspace><Key.backspace><Key.backspace><Key.backspace><Key.backspace><Key.backspace><Key.backspace><Key.backspace><Key.backspace><Key.backspace><Key.backspace><Key.backspace><Key.backspace><Key.backspace><Key.backspace>ACTIVITY<Key.space>AT<Key.space>AN<Key.space>ESCAPE<Key.space>ROOM.
Screenshot: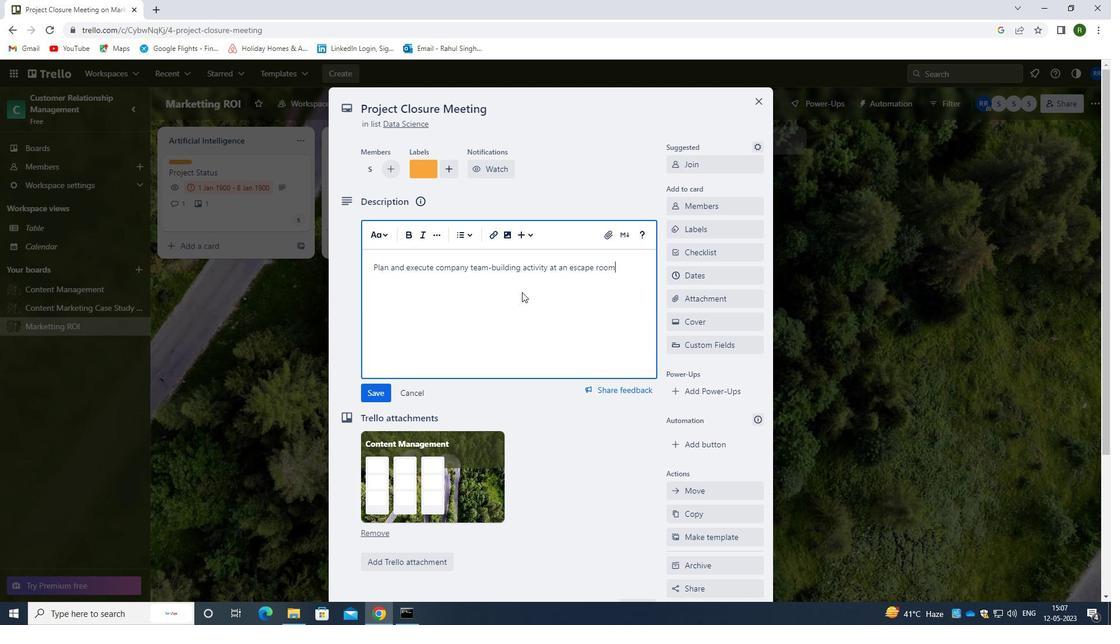 
Action: Mouse moved to (378, 397)
Screenshot: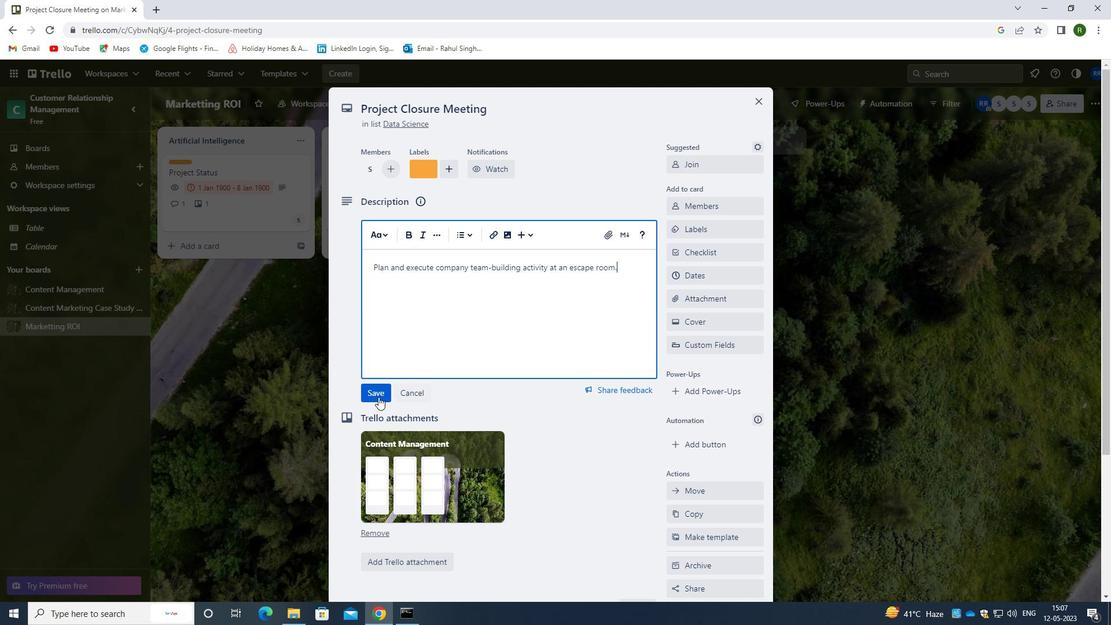 
Action: Mouse pressed left at (378, 397)
Screenshot: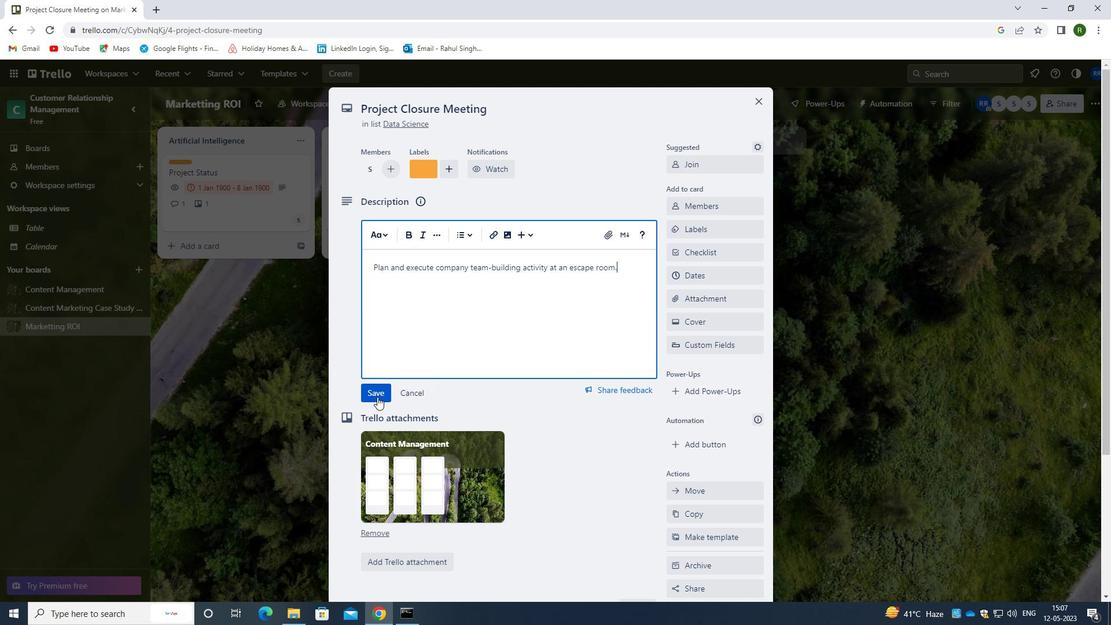 
Action: Mouse moved to (466, 335)
Screenshot: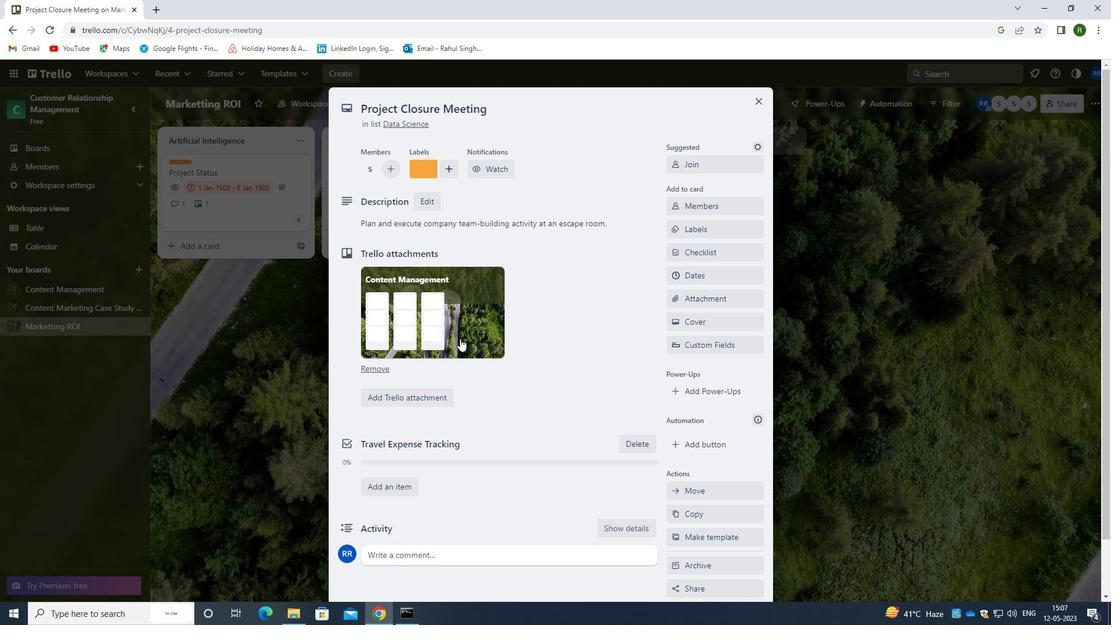 
Action: Mouse scrolled (466, 334) with delta (0, 0)
Screenshot: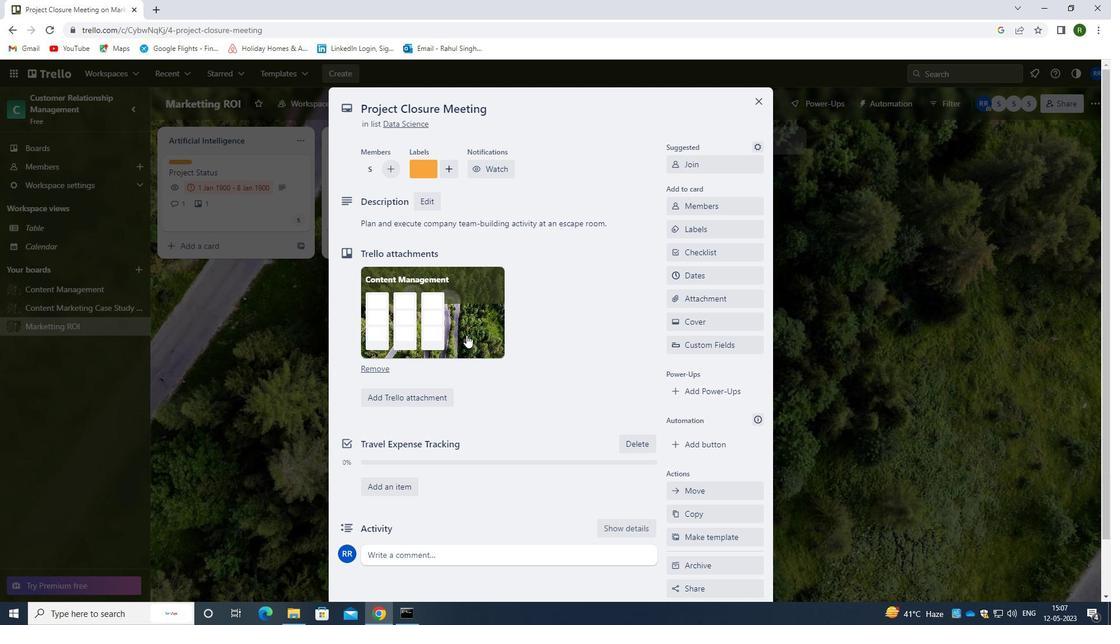 
Action: Mouse moved to (466, 335)
Screenshot: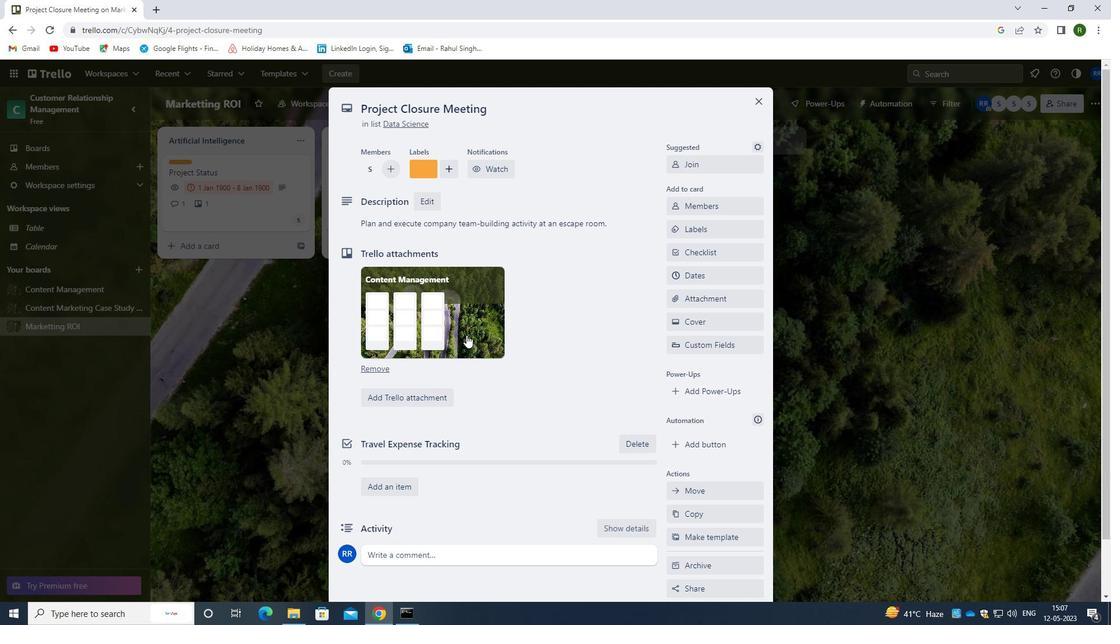 
Action: Mouse scrolled (466, 335) with delta (0, 0)
Screenshot: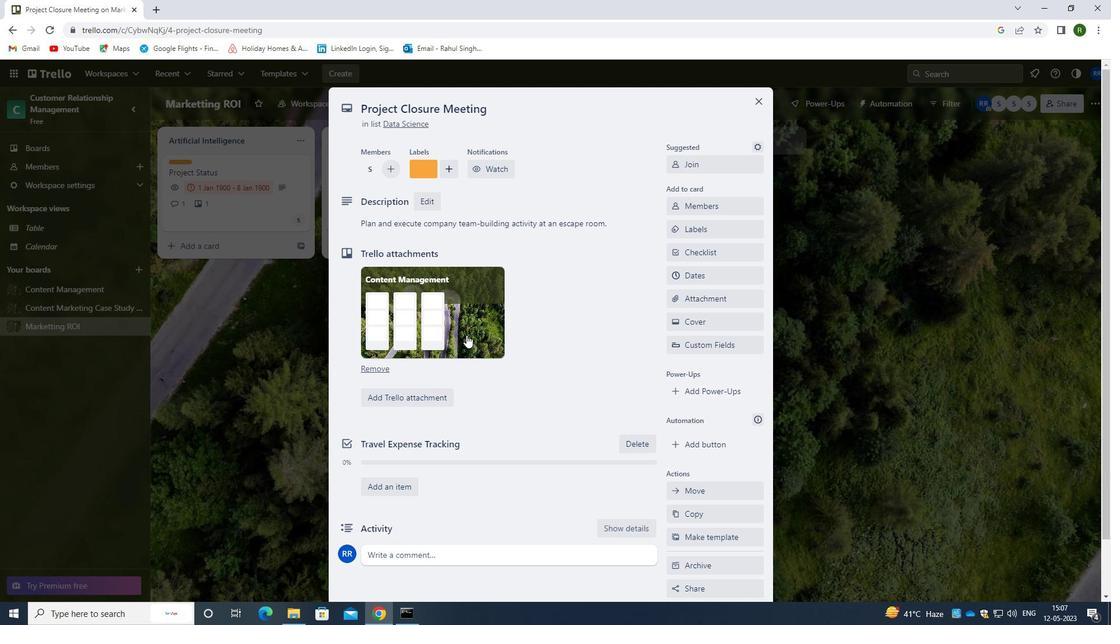 
Action: Mouse moved to (467, 337)
Screenshot: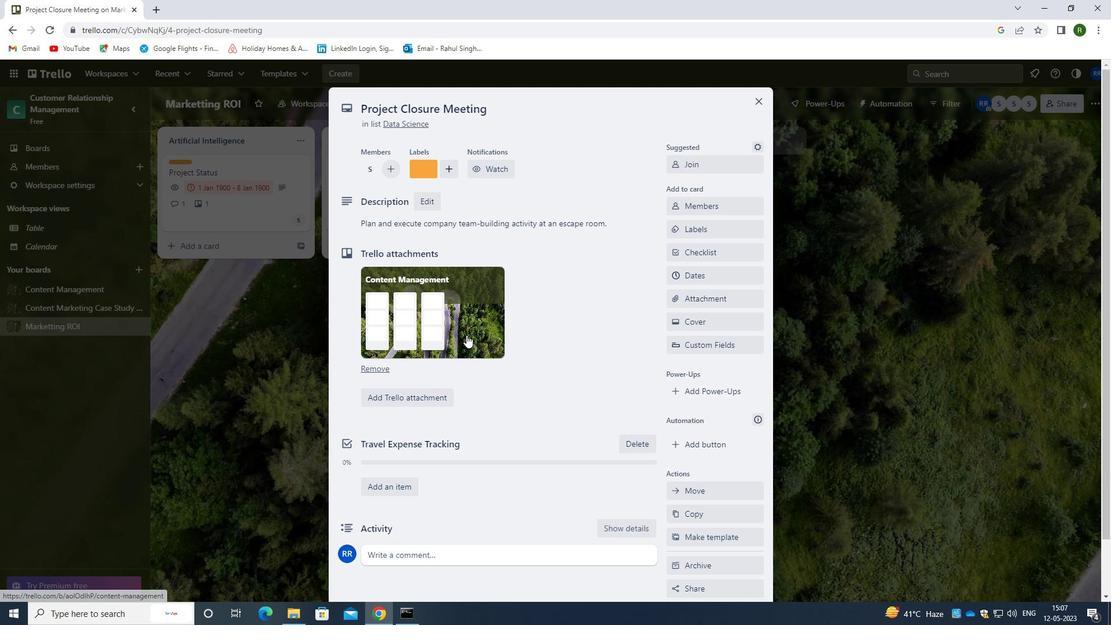 
Action: Mouse scrolled (467, 336) with delta (0, 0)
Screenshot: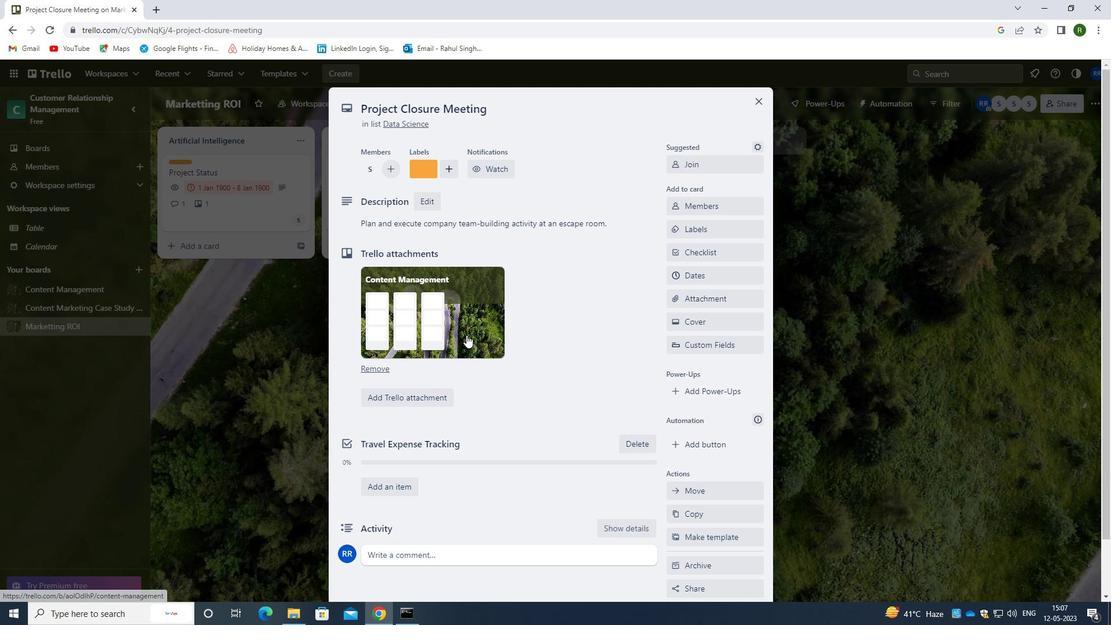 
Action: Mouse moved to (461, 492)
Screenshot: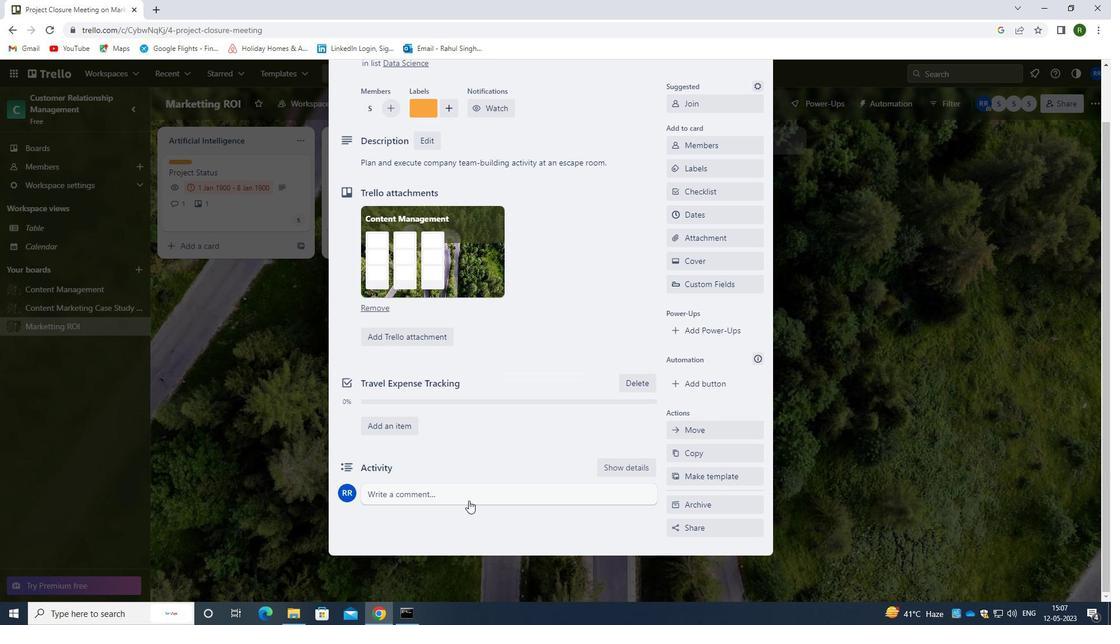 
Action: Mouse pressed left at (461, 492)
Screenshot: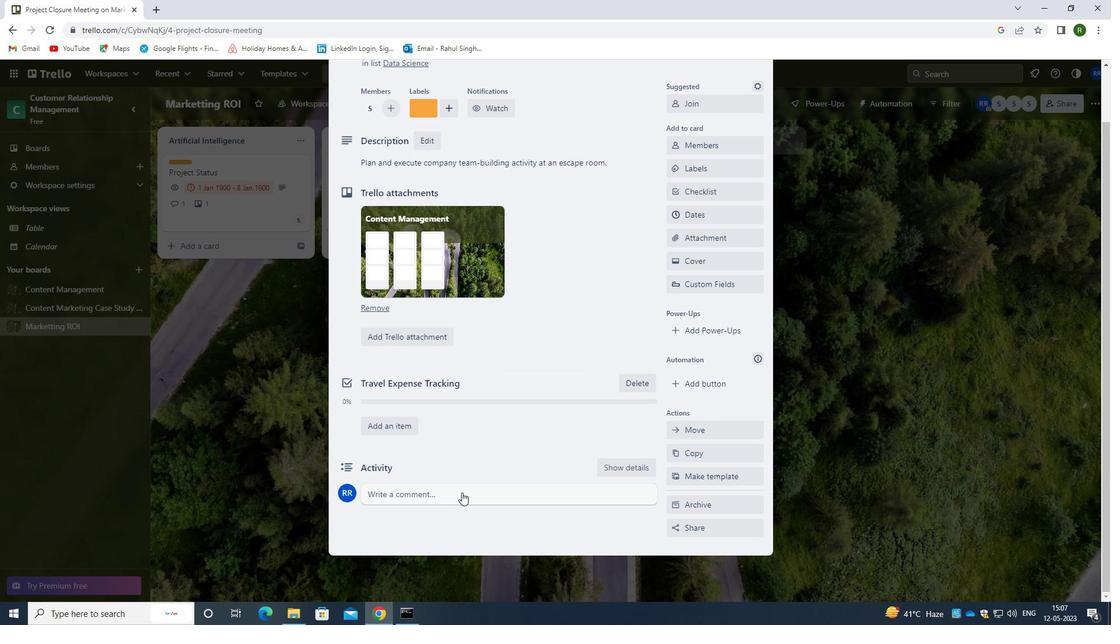 
Action: Mouse moved to (454, 532)
Screenshot: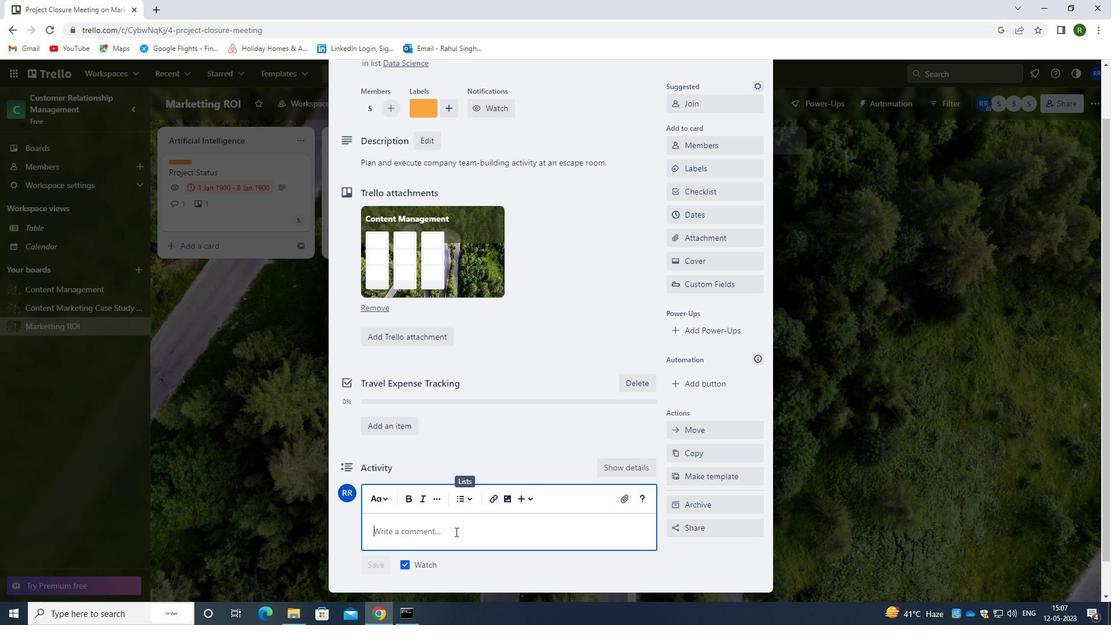 
Action: Key pressed <Key.caps_lock>G<Key.caps_lock>IVEN<Key.space>THE<Key.space>POTENTIAL<Key.space>IMPACT<Key.space>OF<Key.space>THIS<Key.space>TASK<Key.space>ON<Key.space>OUR<Key.space>COMPANY<Key.space>BOTTOM<Key.space>LINE,<Key.space>A<Key.backspace>LET<Key.space>US<Key.space>ENSURE<Key.space>THAT<Key.space>WE<Key.space>APPROACH<Key.space>IT<Key.space>WITH<Key.space>A<Key.space>FOCUS<Key.space>ON<Key.space>EFFICIENCY<Key.space>AND<Key.space>COST-EFFECTIVNESS.
Screenshot: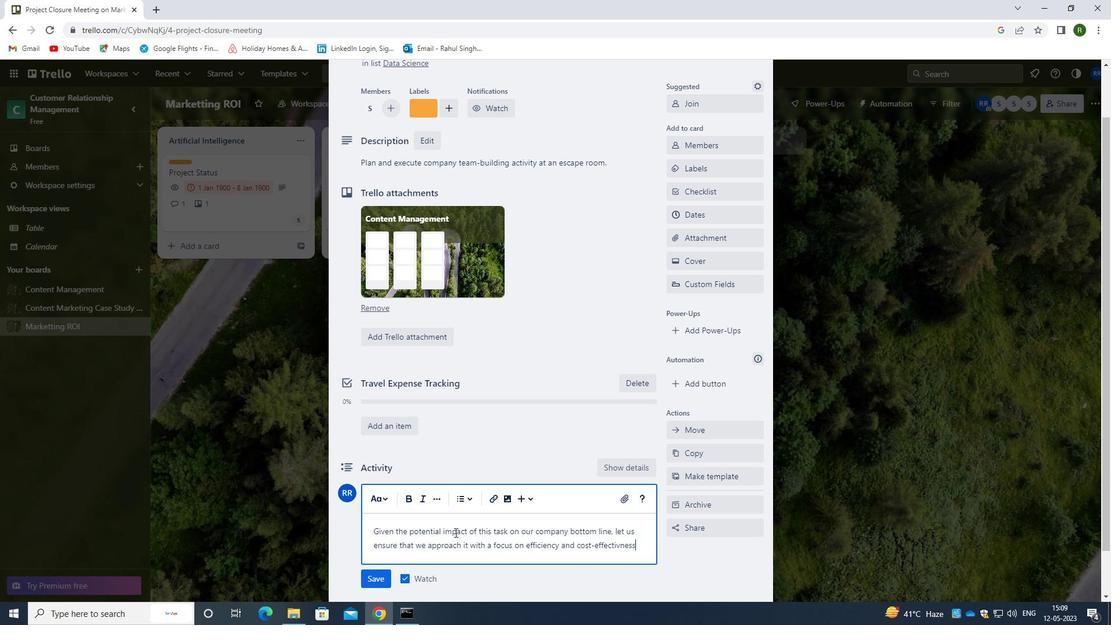 
Action: Mouse moved to (377, 586)
Screenshot: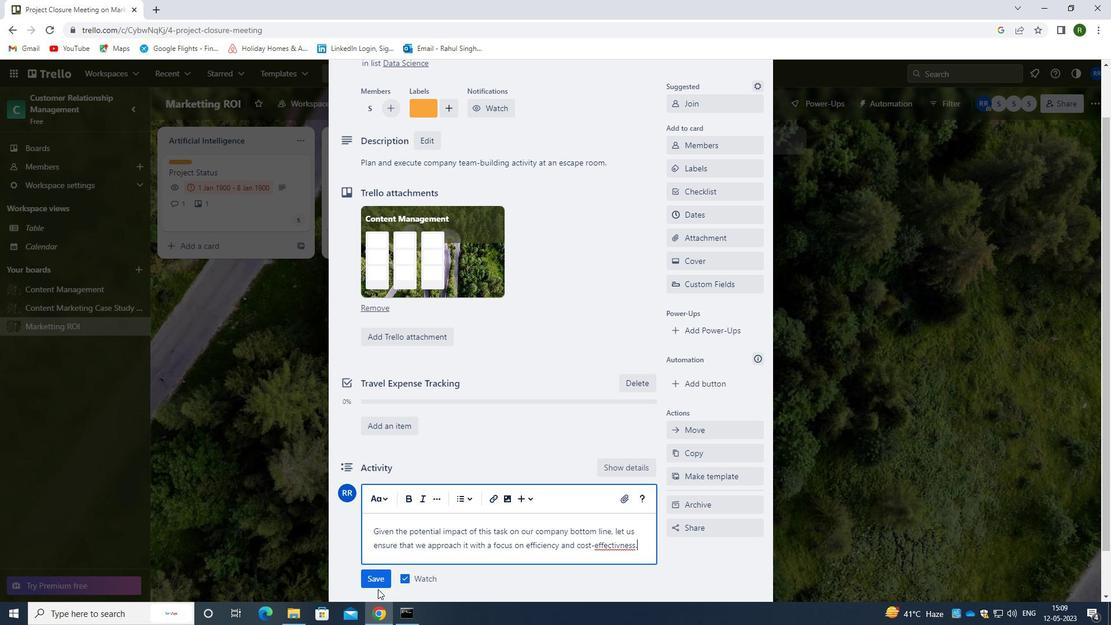 
Action: Mouse pressed left at (377, 586)
Screenshot: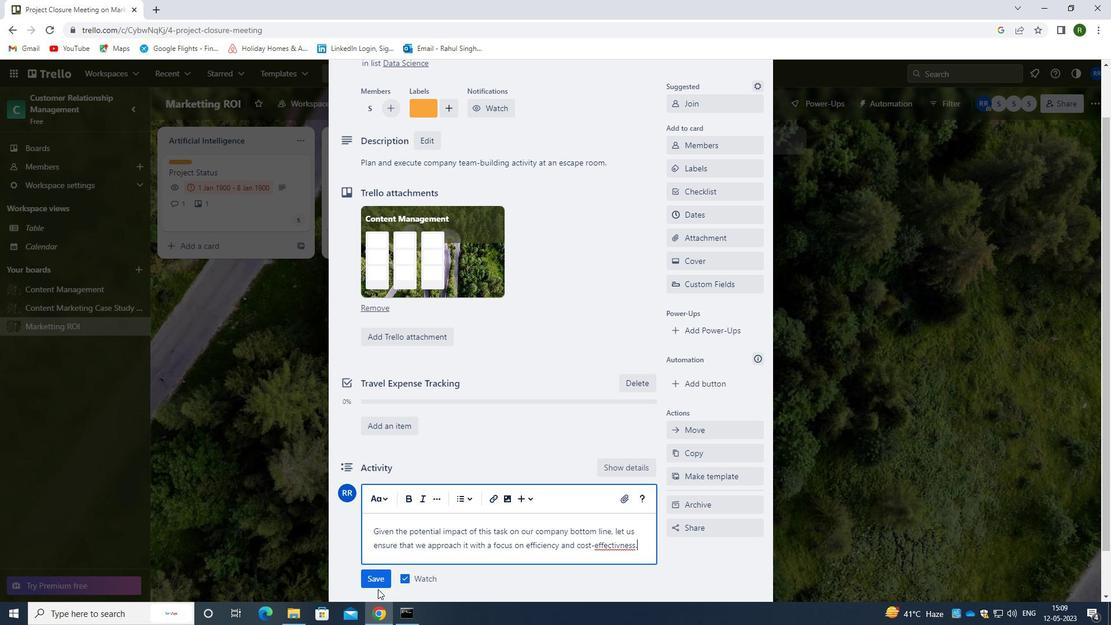 
Action: Mouse moved to (703, 213)
Screenshot: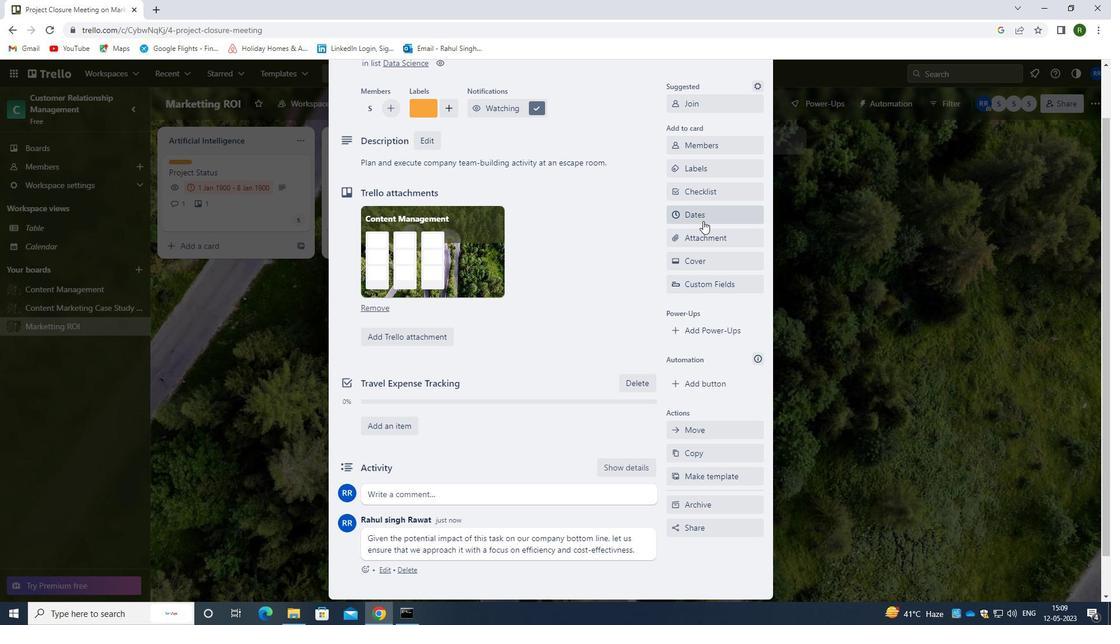 
Action: Mouse pressed left at (703, 213)
Screenshot: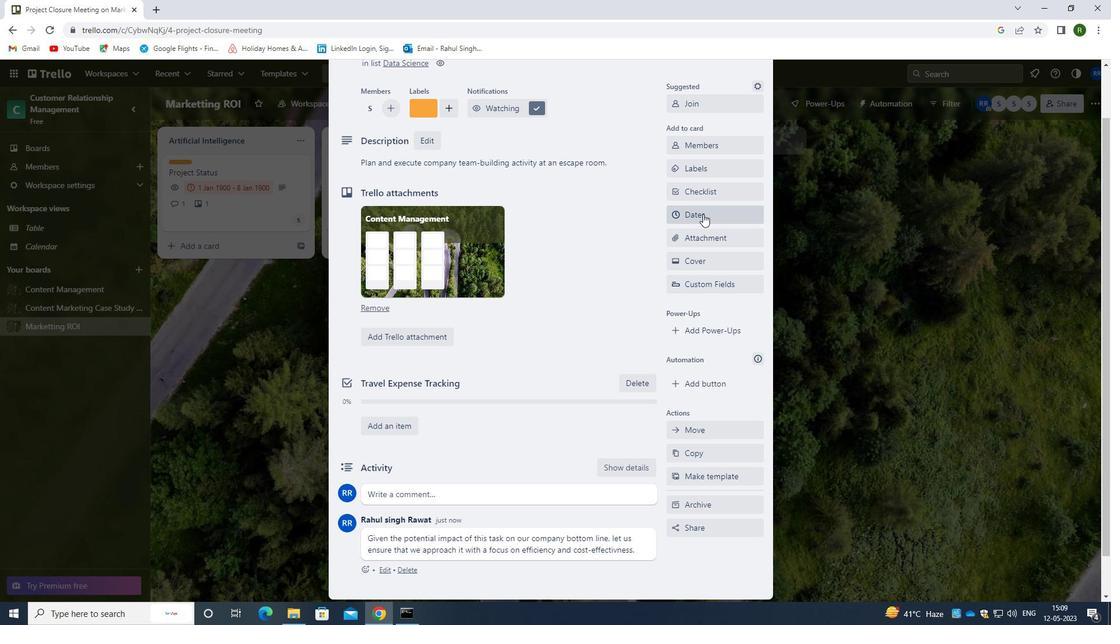 
Action: Mouse moved to (675, 313)
Screenshot: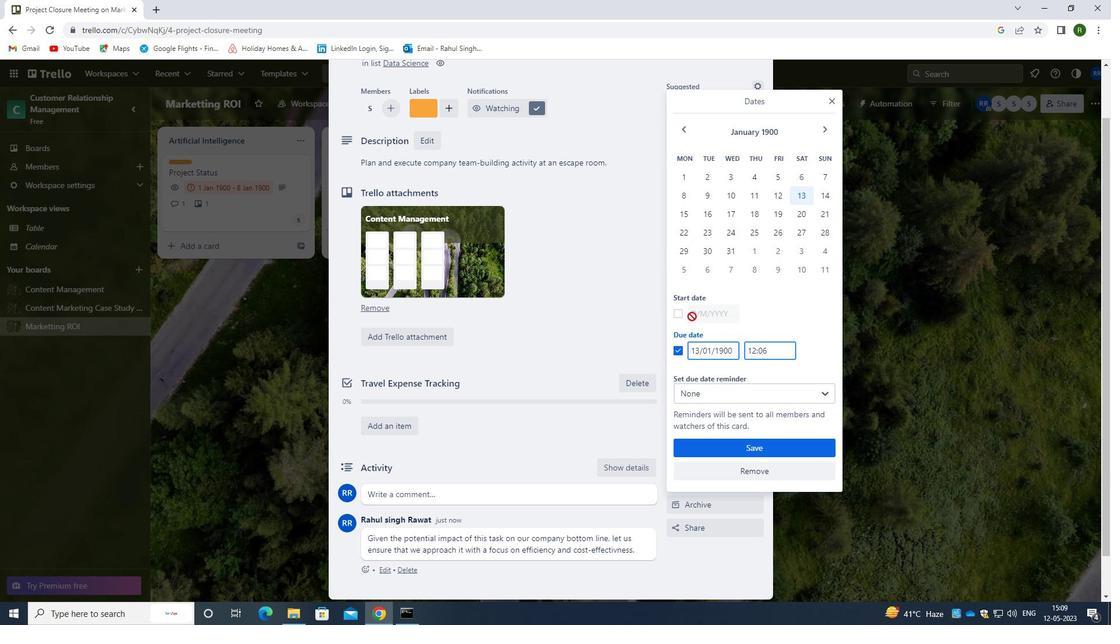 
Action: Mouse pressed left at (675, 313)
Screenshot: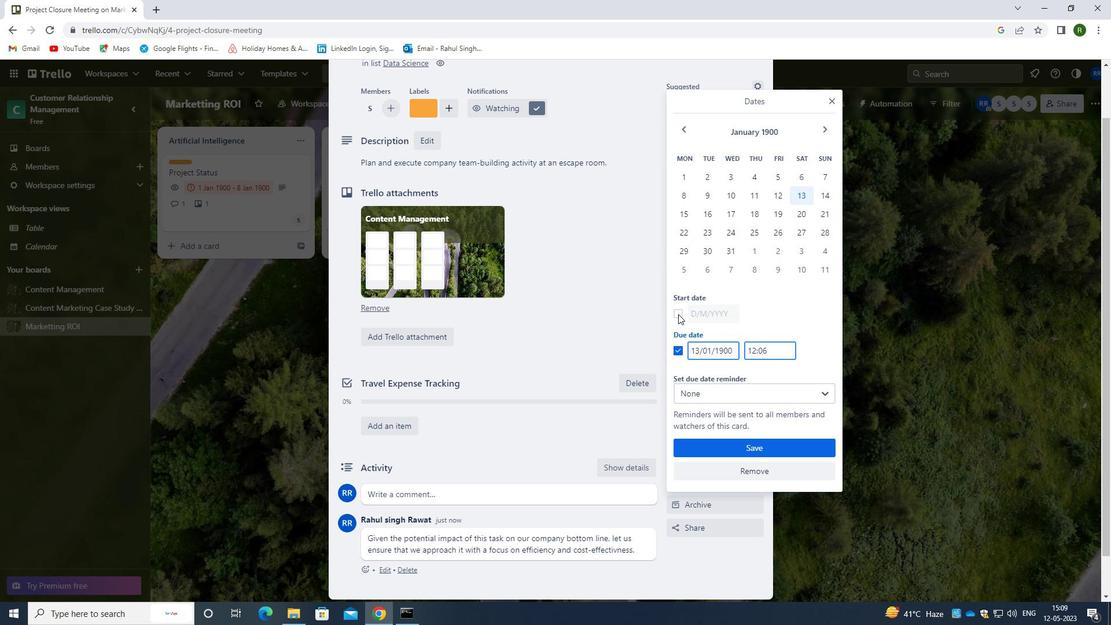 
Action: Mouse moved to (742, 316)
Screenshot: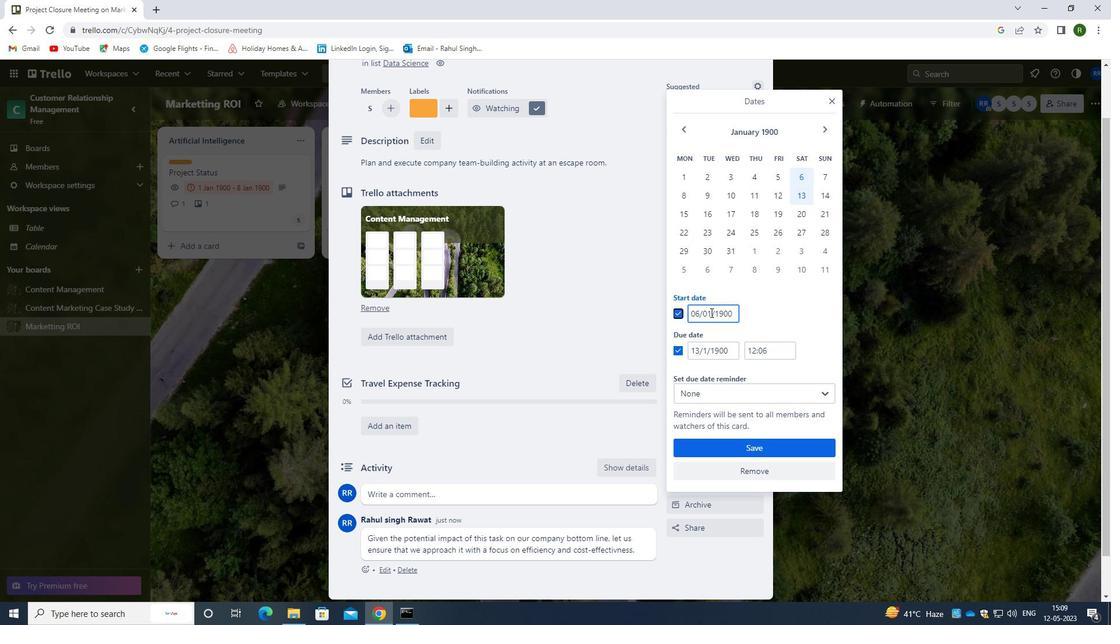 
Action: Mouse pressed left at (742, 316)
Screenshot: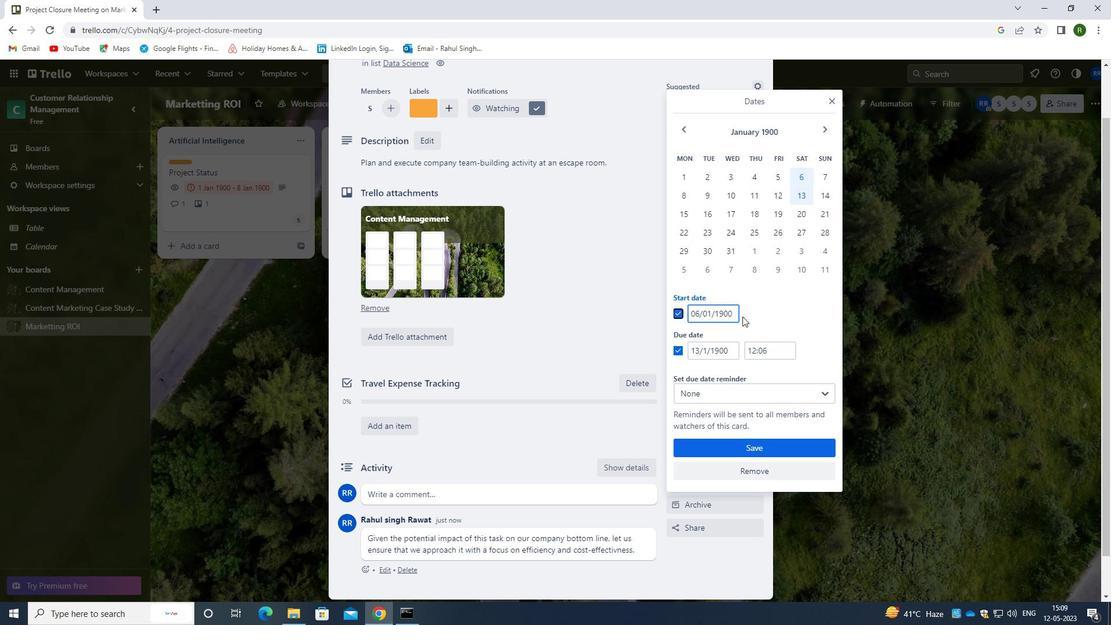
Action: Mouse moved to (732, 311)
Screenshot: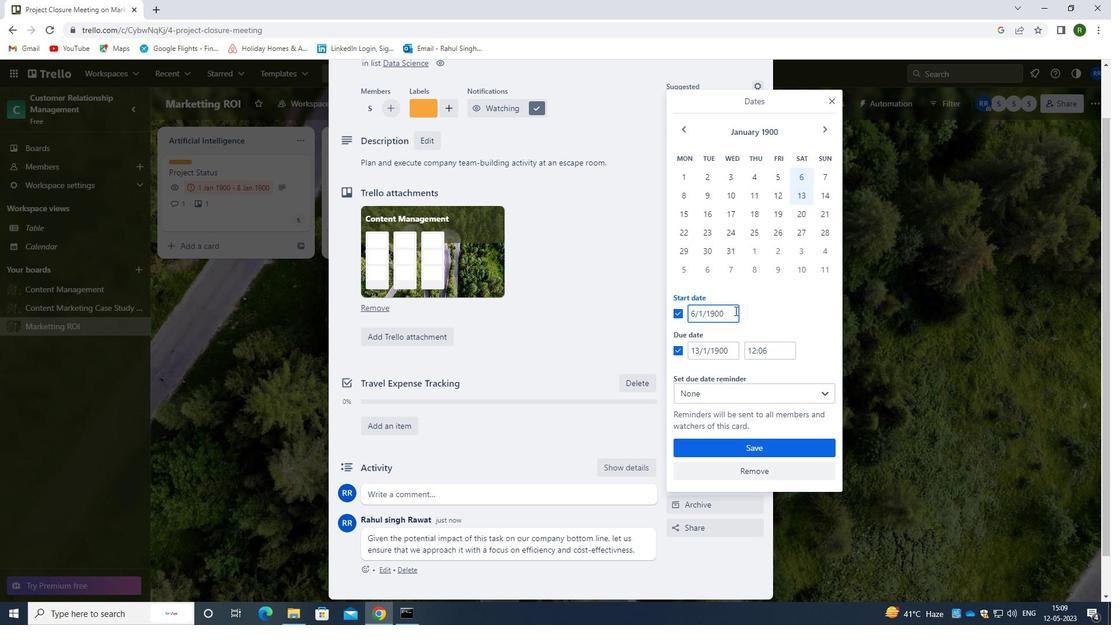 
Action: Mouse pressed left at (732, 311)
Screenshot: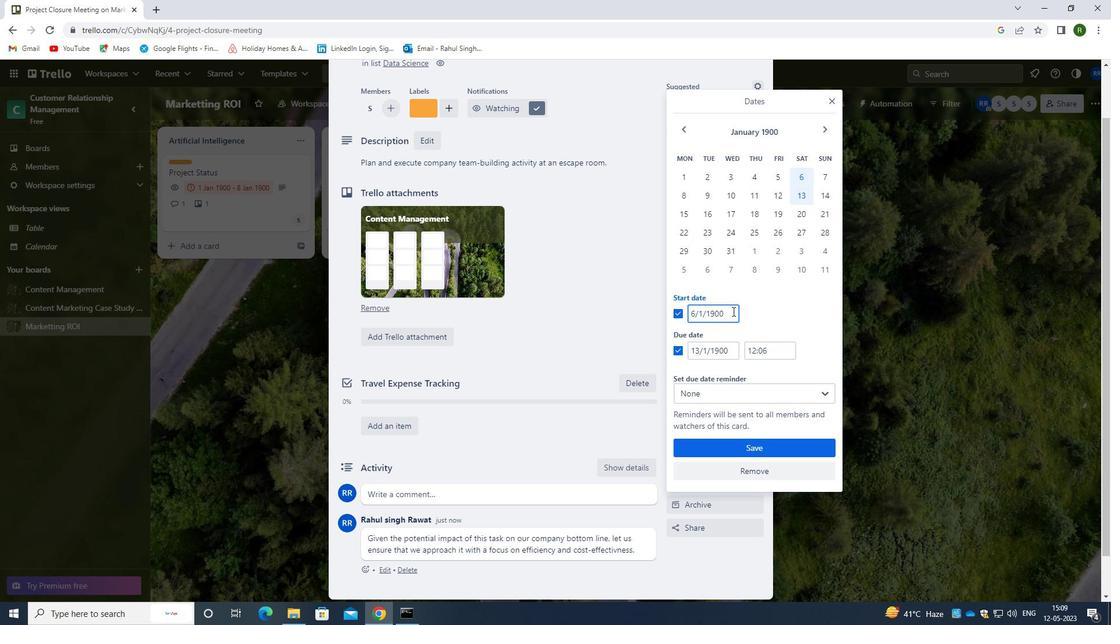 
Action: Mouse moved to (666, 322)
Screenshot: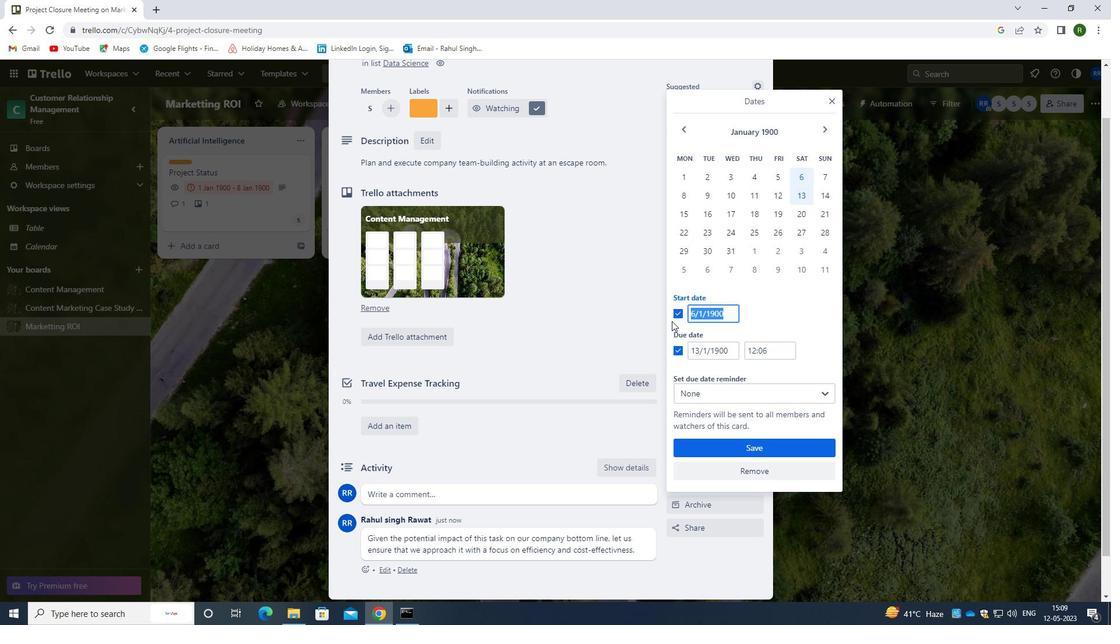 
Action: Key pressed 07/01/1900
Screenshot: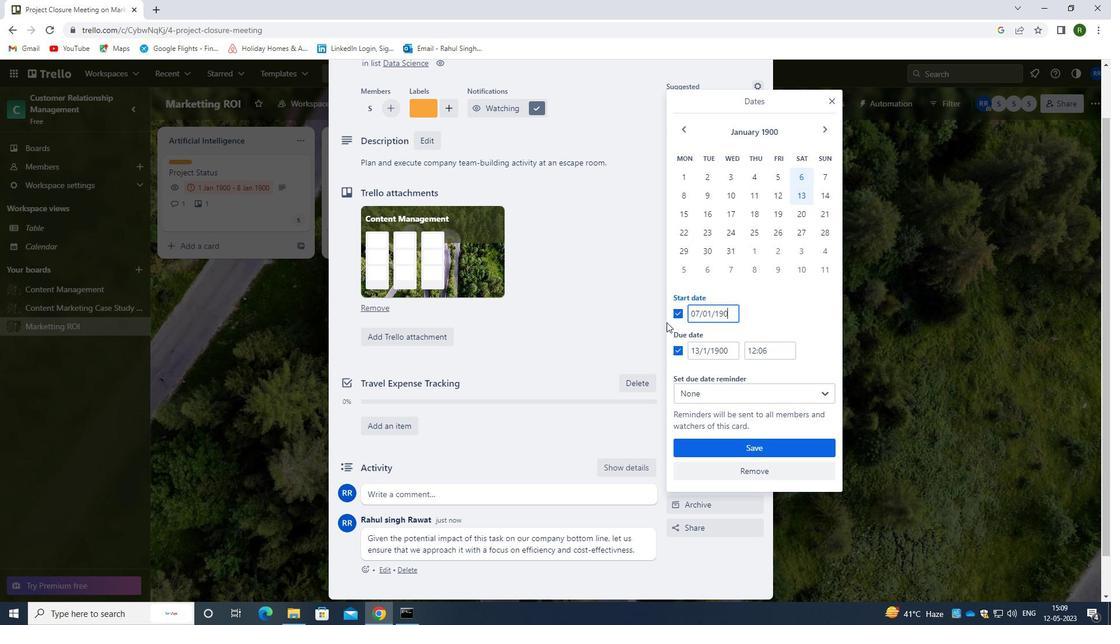 
Action: Mouse moved to (729, 352)
Screenshot: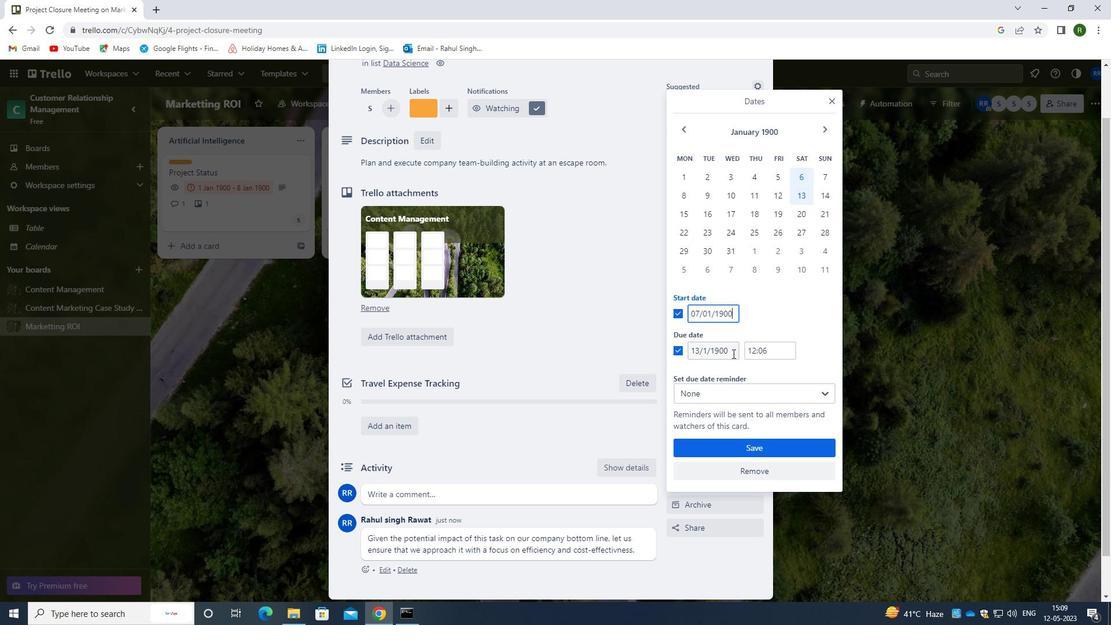 
Action: Mouse pressed left at (729, 352)
Screenshot: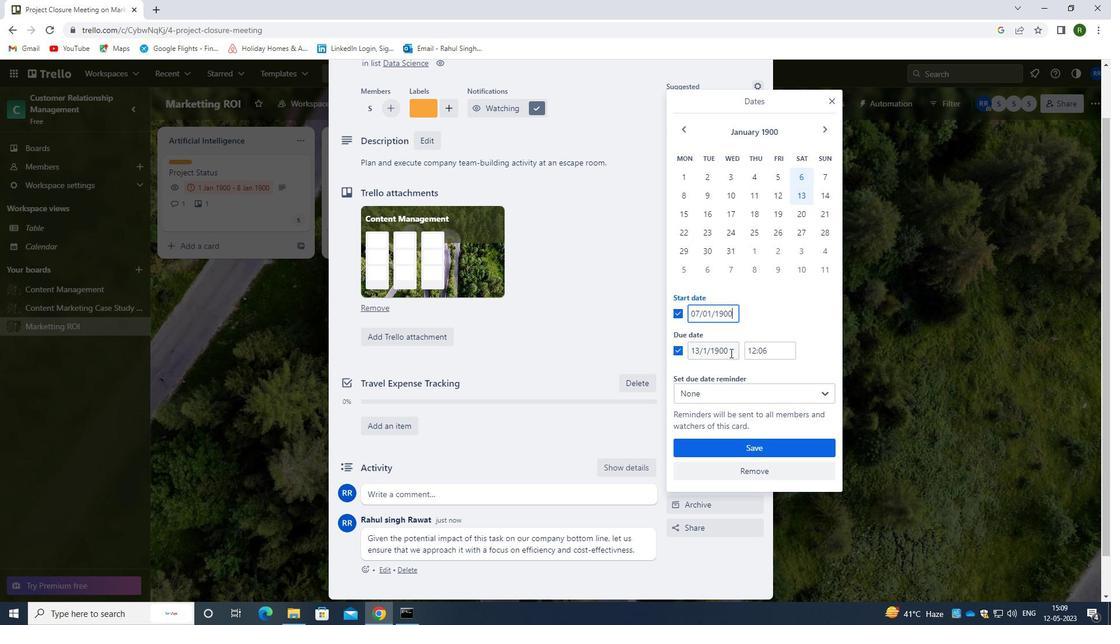 
Action: Mouse moved to (681, 367)
Screenshot: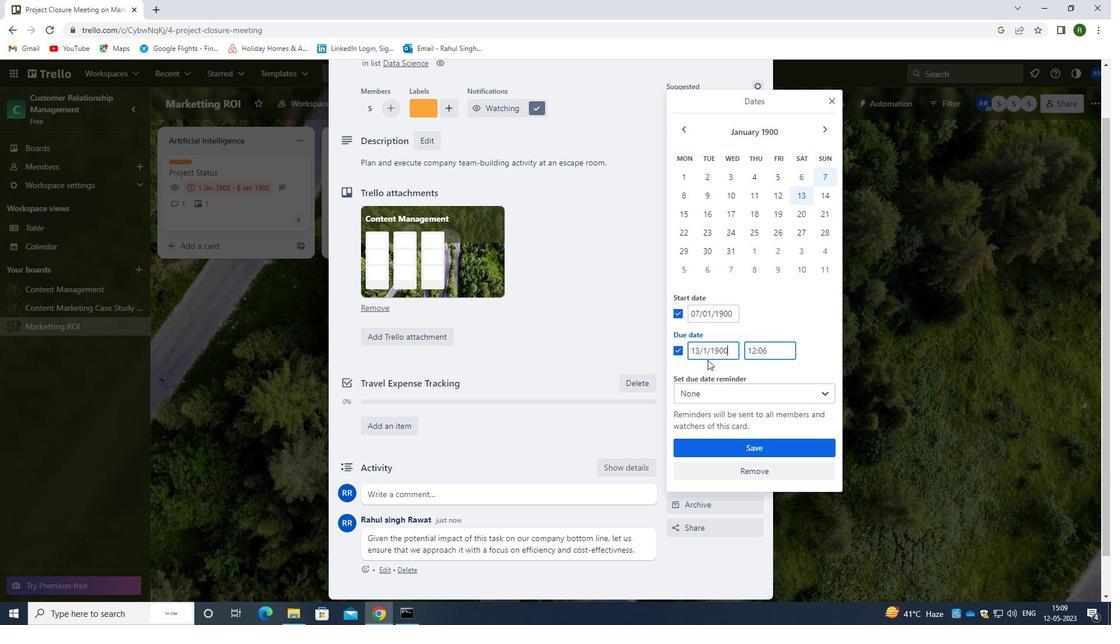 
Action: Key pressed 140<Key.backspace>/01/1900
Screenshot: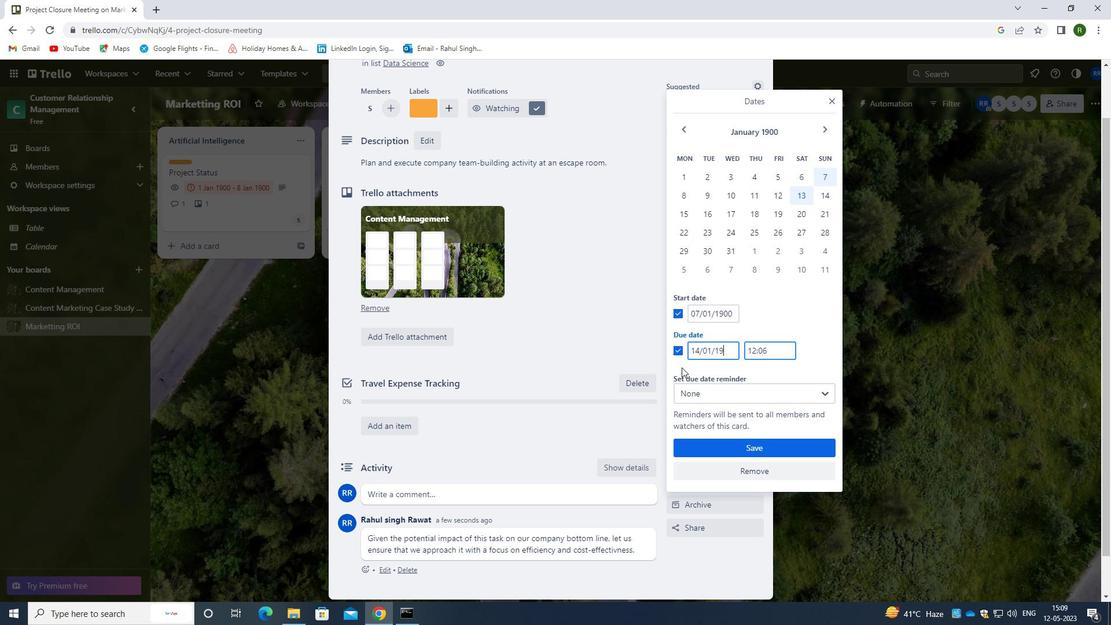 
Action: Mouse moved to (750, 453)
Screenshot: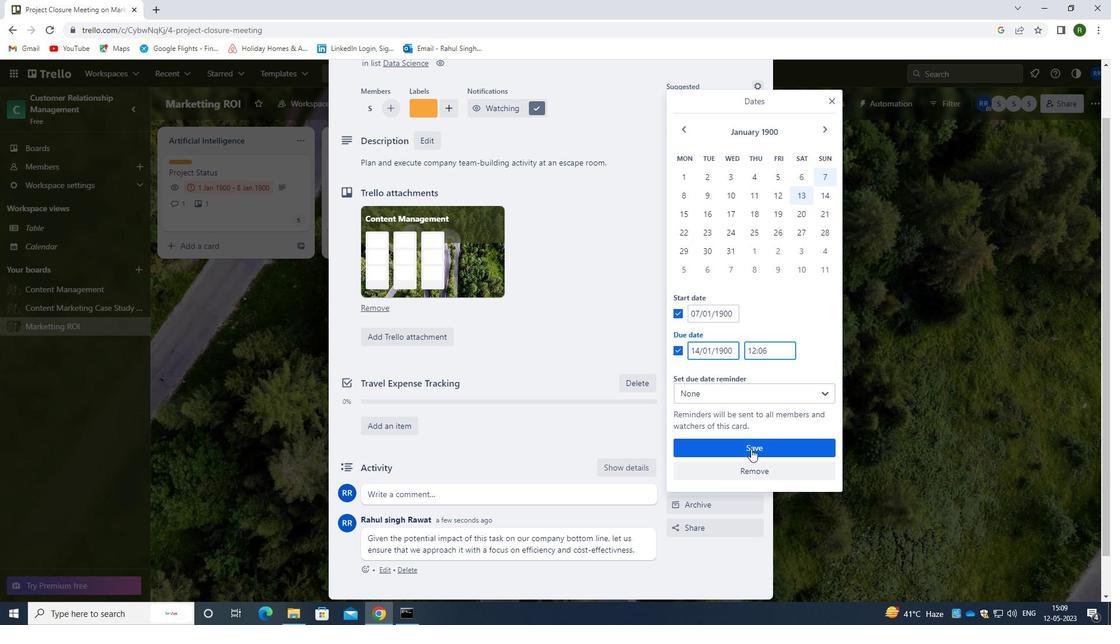 
Action: Mouse pressed left at (750, 453)
Screenshot: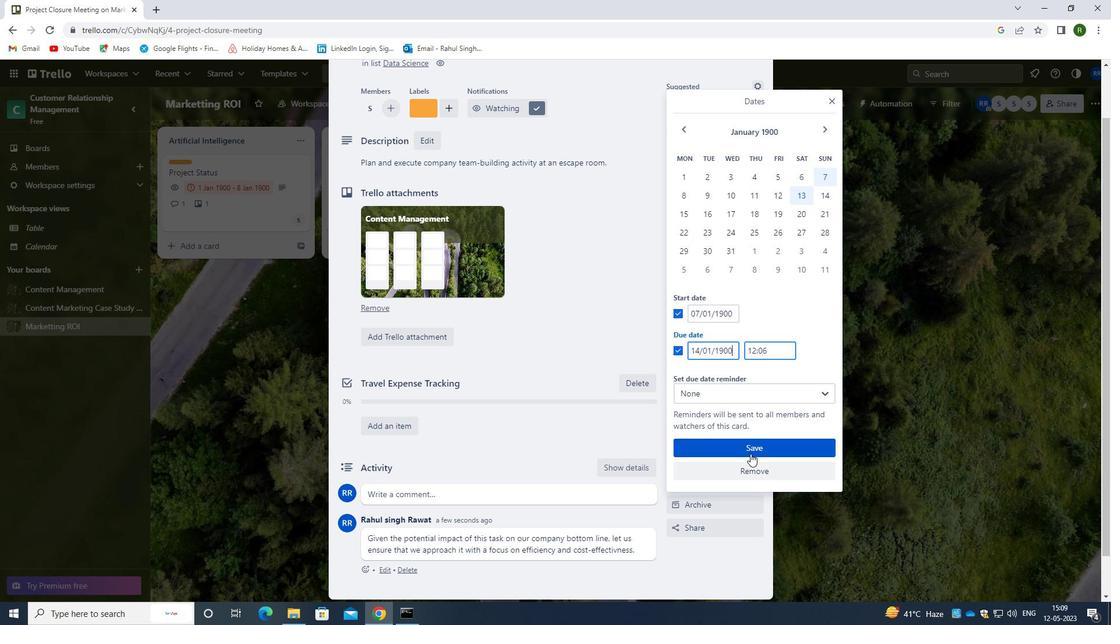 
Action: Mouse moved to (570, 452)
Screenshot: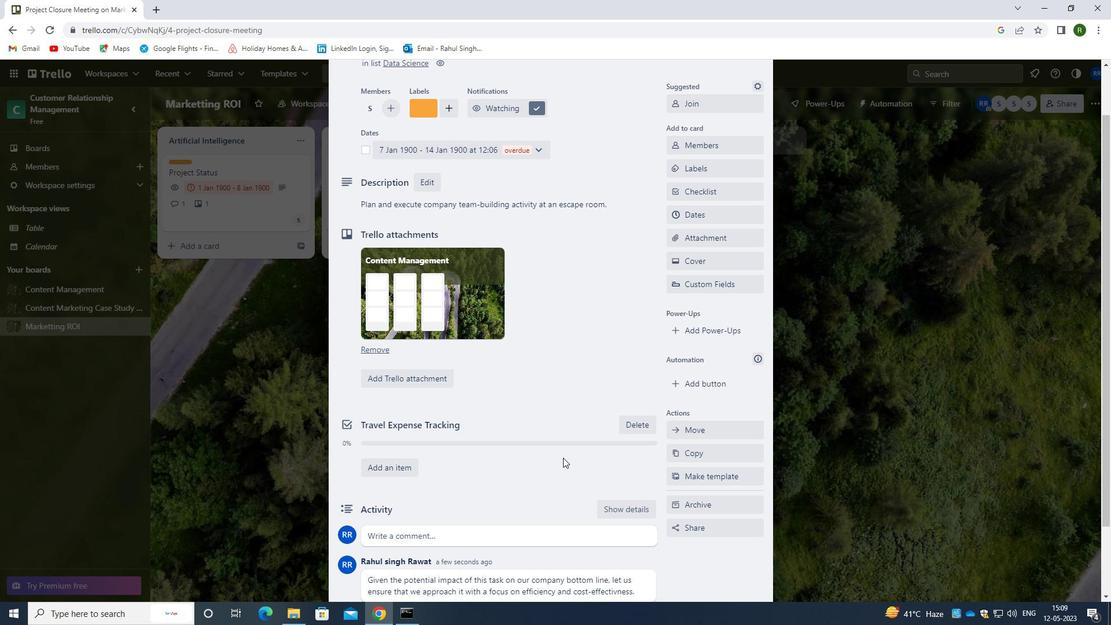 
Action: Mouse scrolled (570, 451) with delta (0, 0)
Screenshot: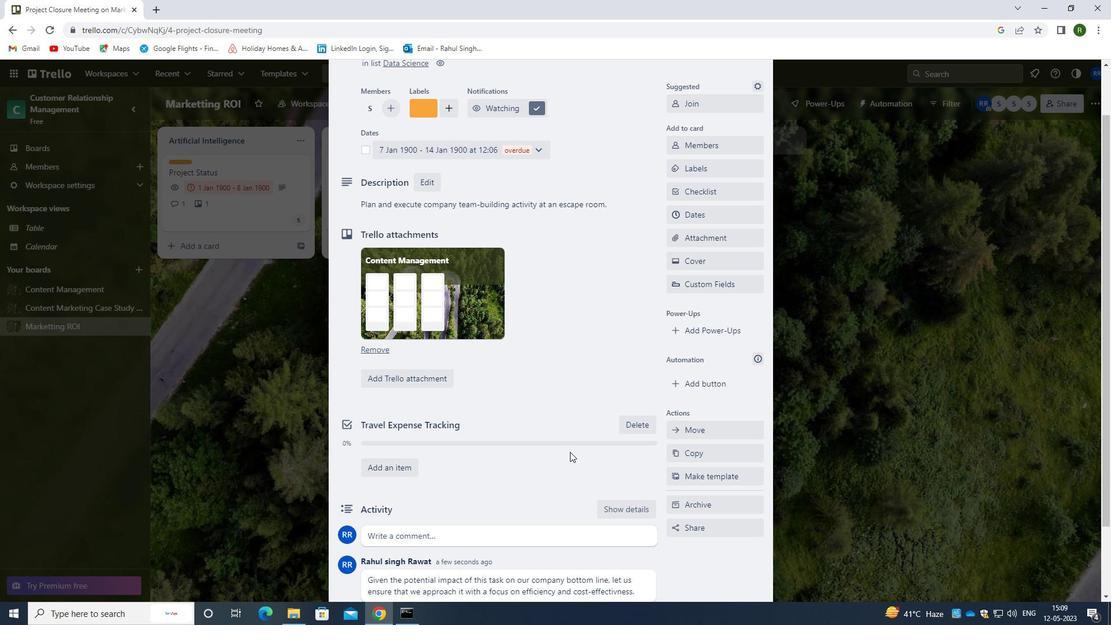 
Action: Mouse scrolled (570, 451) with delta (0, 0)
Screenshot: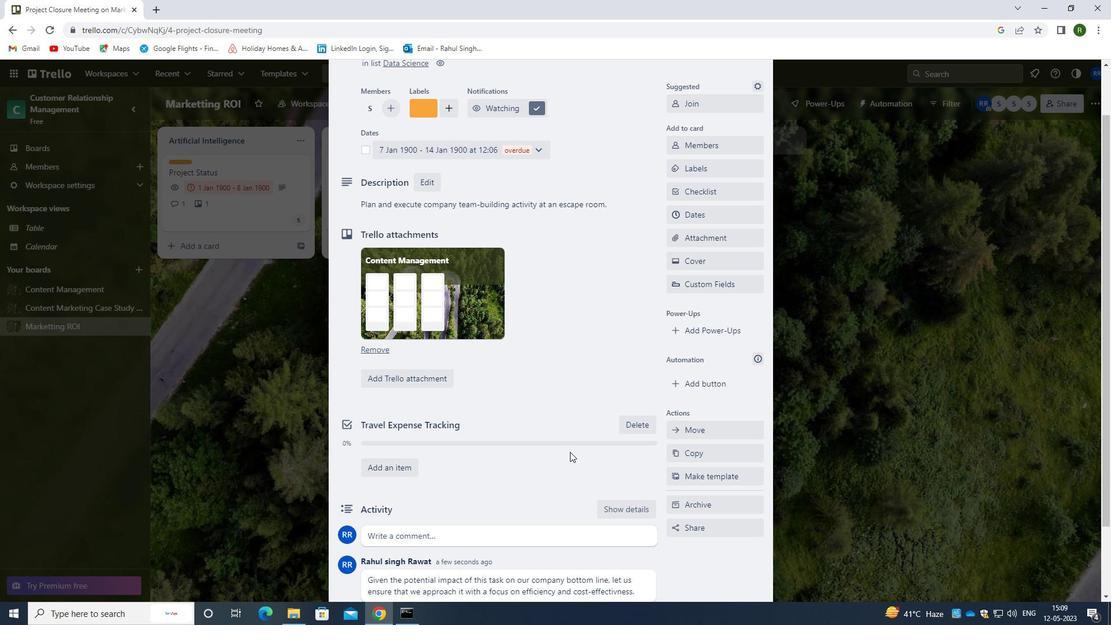 
Action: Mouse moved to (571, 452)
Screenshot: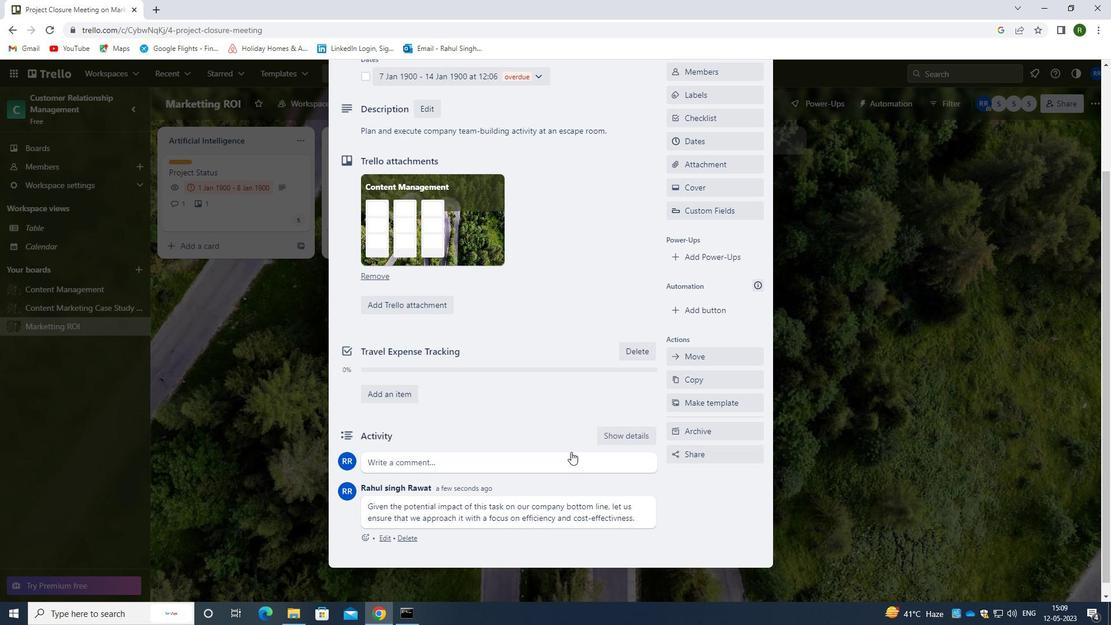 
Action: Mouse scrolled (571, 452) with delta (0, 0)
Screenshot: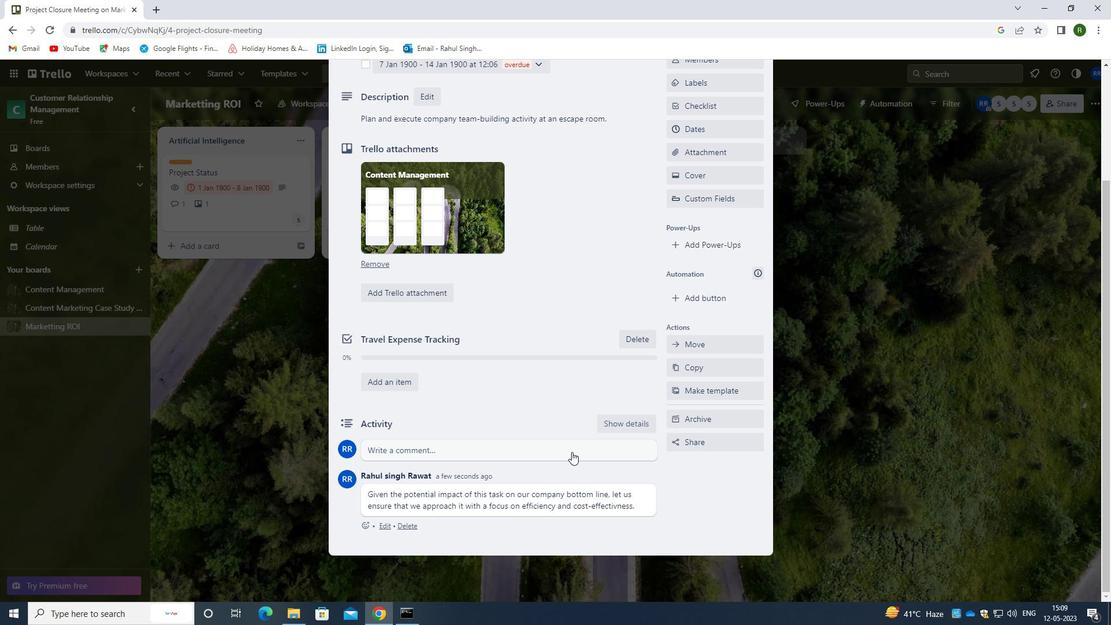 
Action: Mouse scrolled (571, 452) with delta (0, 0)
Screenshot: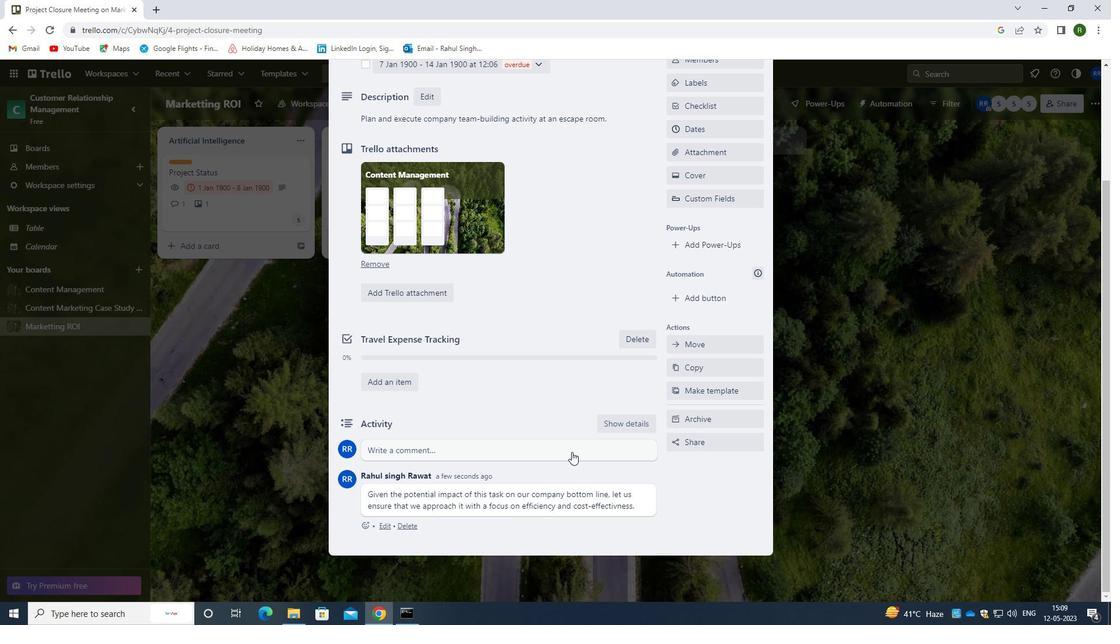 
Action: Mouse scrolled (571, 452) with delta (0, 0)
Screenshot: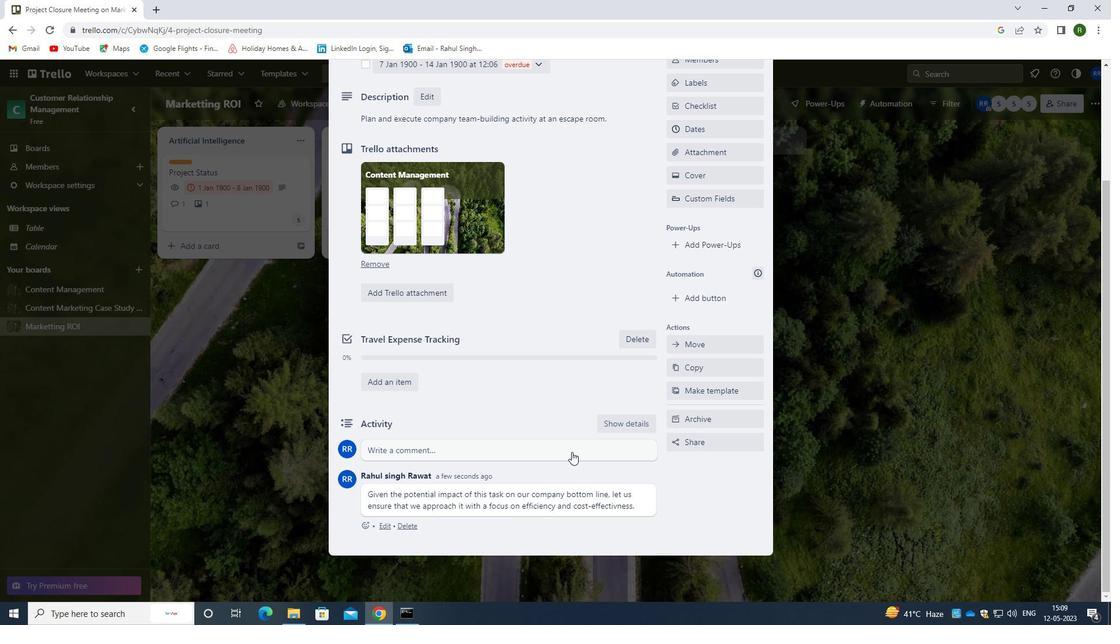 
Action: Mouse scrolled (571, 452) with delta (0, 0)
Screenshot: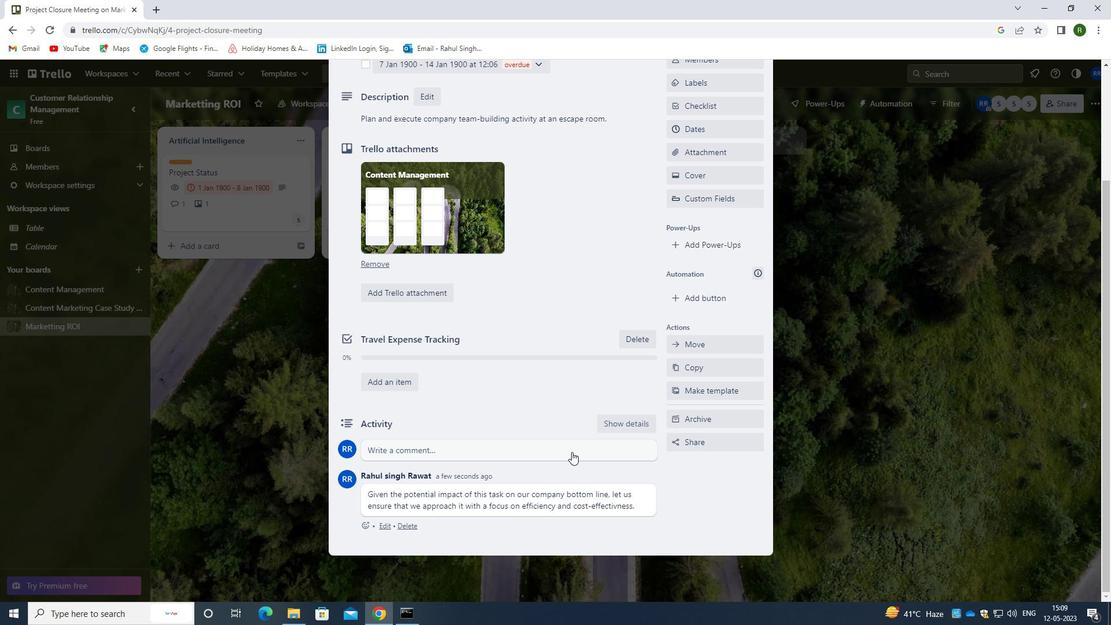 
Action: Mouse scrolled (571, 452) with delta (0, 0)
Screenshot: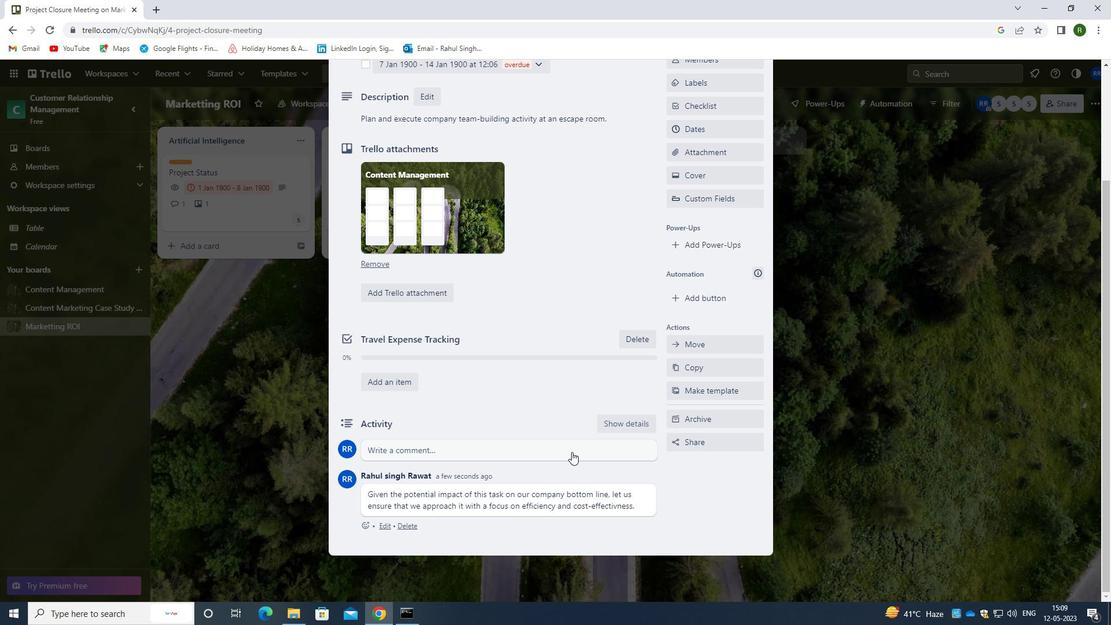 
Action: Mouse scrolled (571, 452) with delta (0, 0)
Screenshot: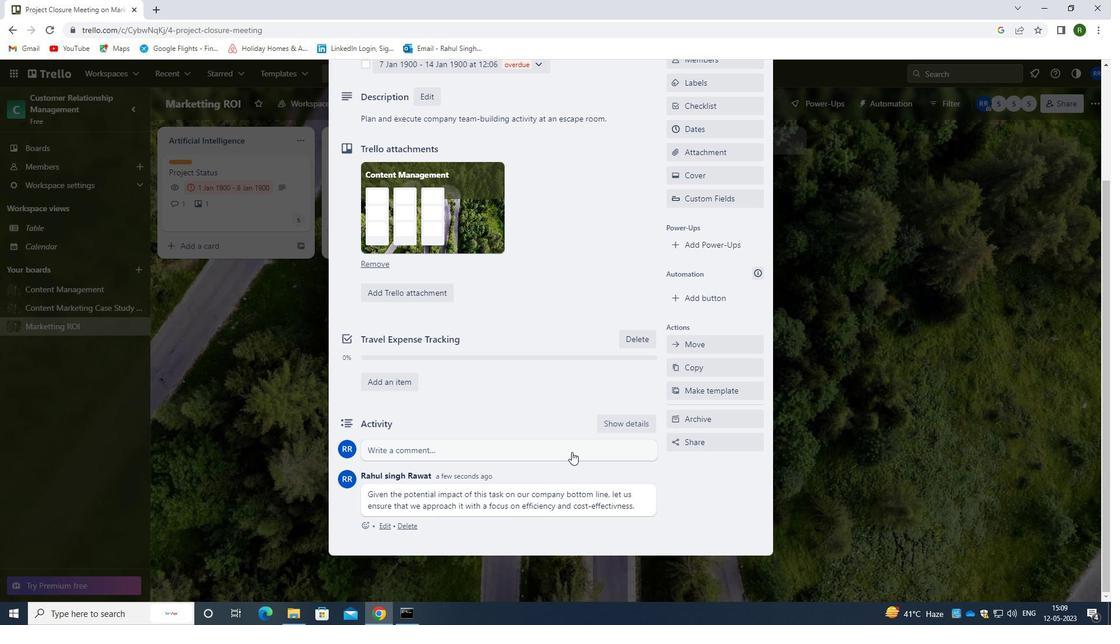 
Action: Mouse moved to (608, 384)
Screenshot: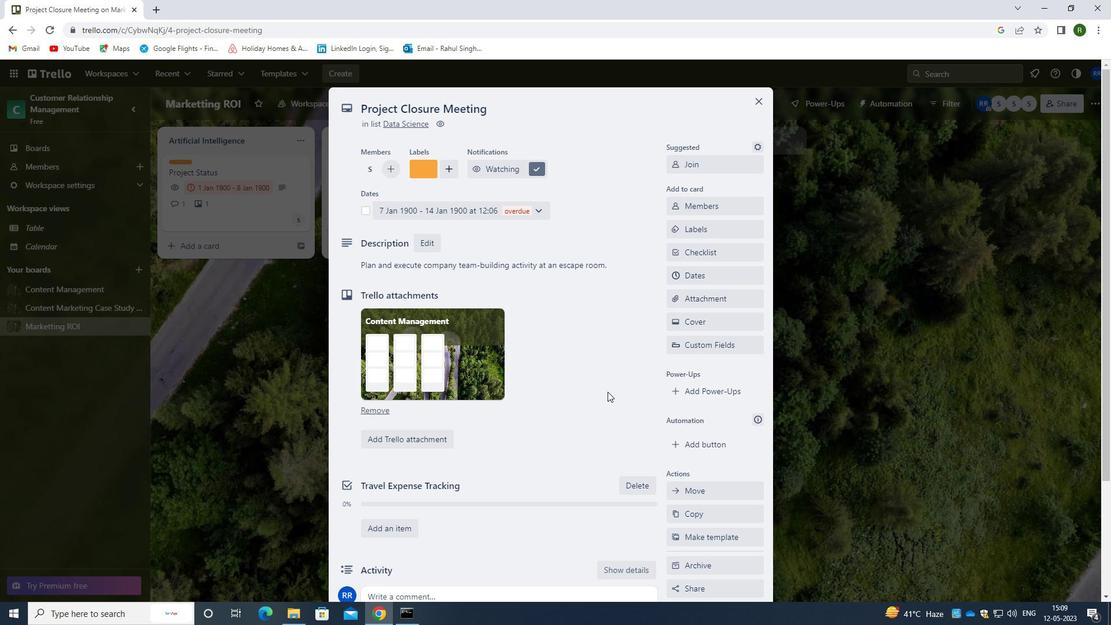 
